 Task: Search one way flight ticket for 2 adults, 2 infants in seat and 1 infant on lap in first from Binghamton: Greater Binghamton Airport (edwin A. Link Field) to Indianapolis: Indianapolis International Airport on 8-5-2023. Choice of flights is Emirates. Number of bags: 3 checked bags. Price is upto 30000. Outbound departure time preference is 13:45.
Action: Mouse moved to (303, 278)
Screenshot: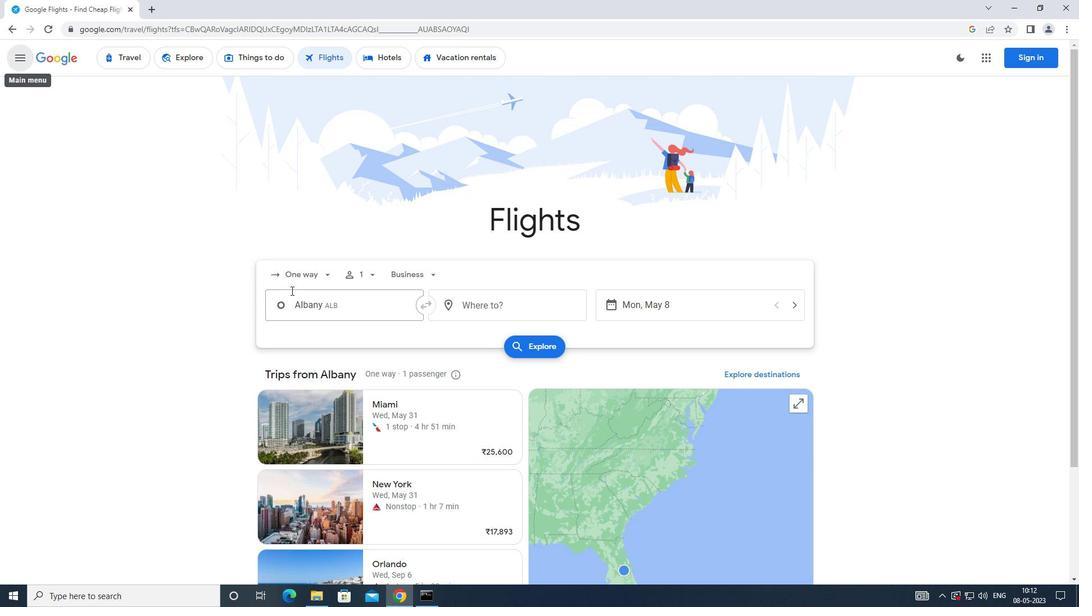 
Action: Mouse pressed left at (303, 278)
Screenshot: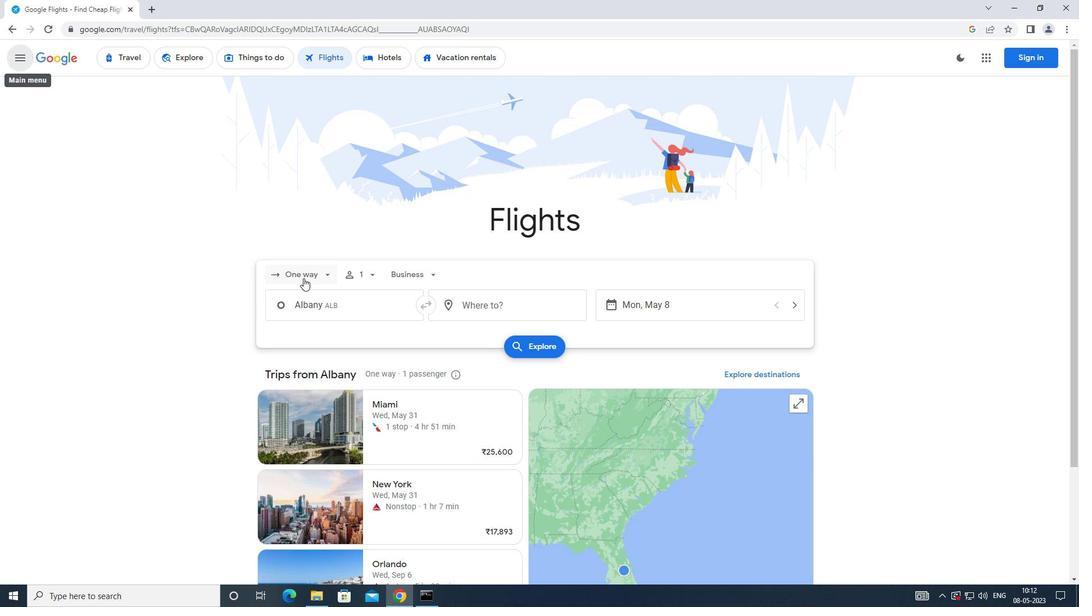 
Action: Mouse moved to (304, 331)
Screenshot: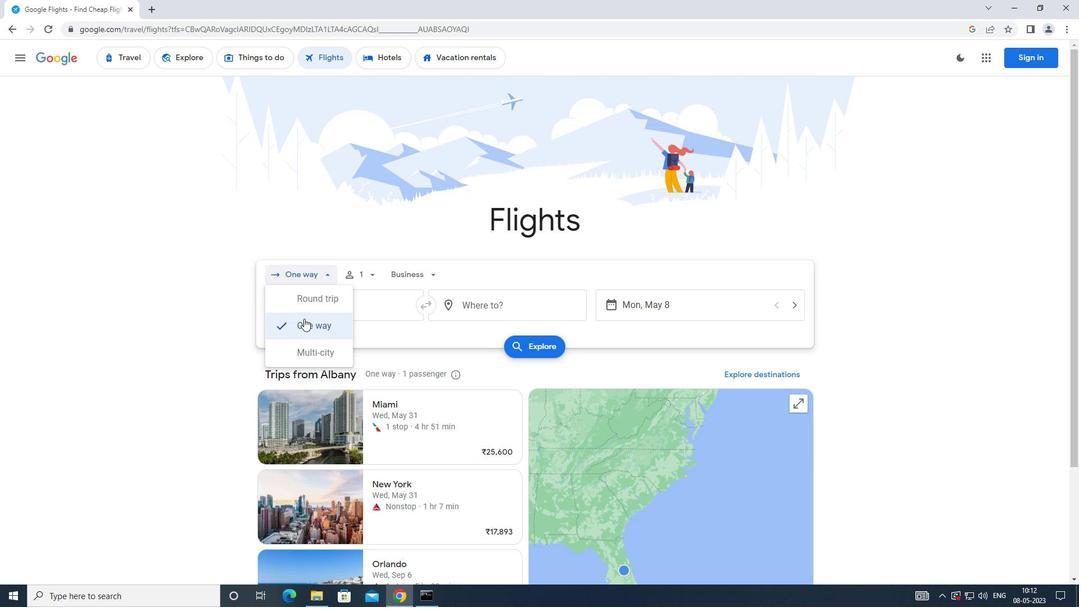 
Action: Mouse pressed left at (304, 331)
Screenshot: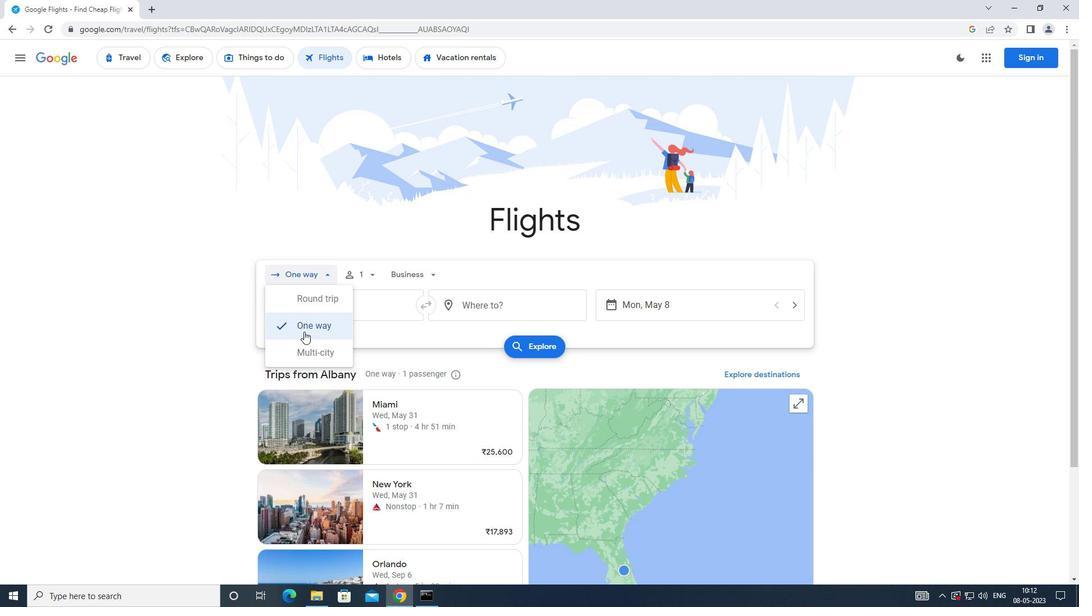 
Action: Mouse moved to (376, 269)
Screenshot: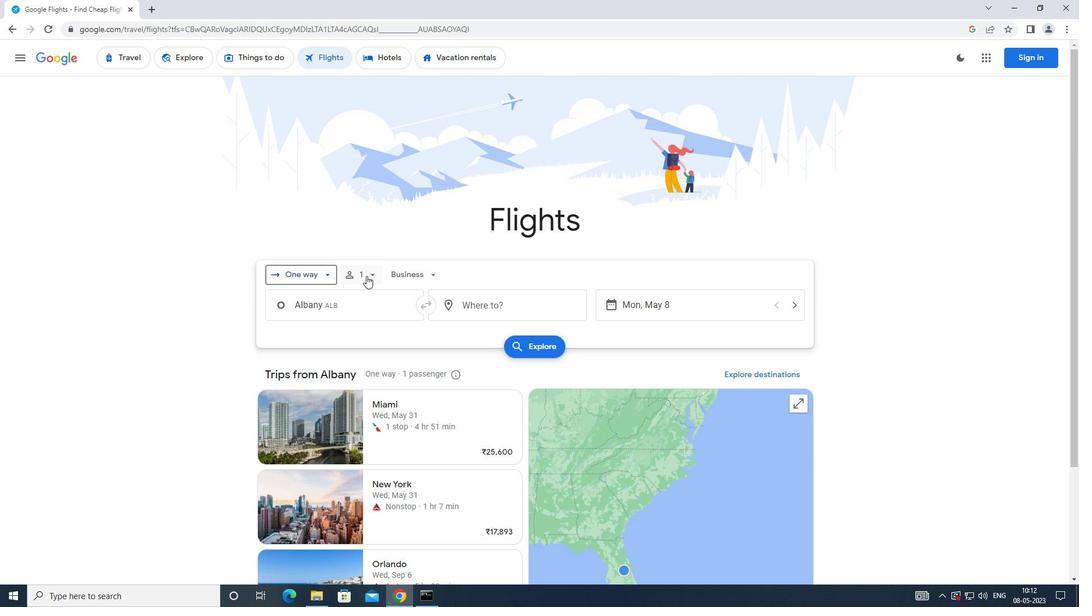 
Action: Mouse pressed left at (376, 269)
Screenshot: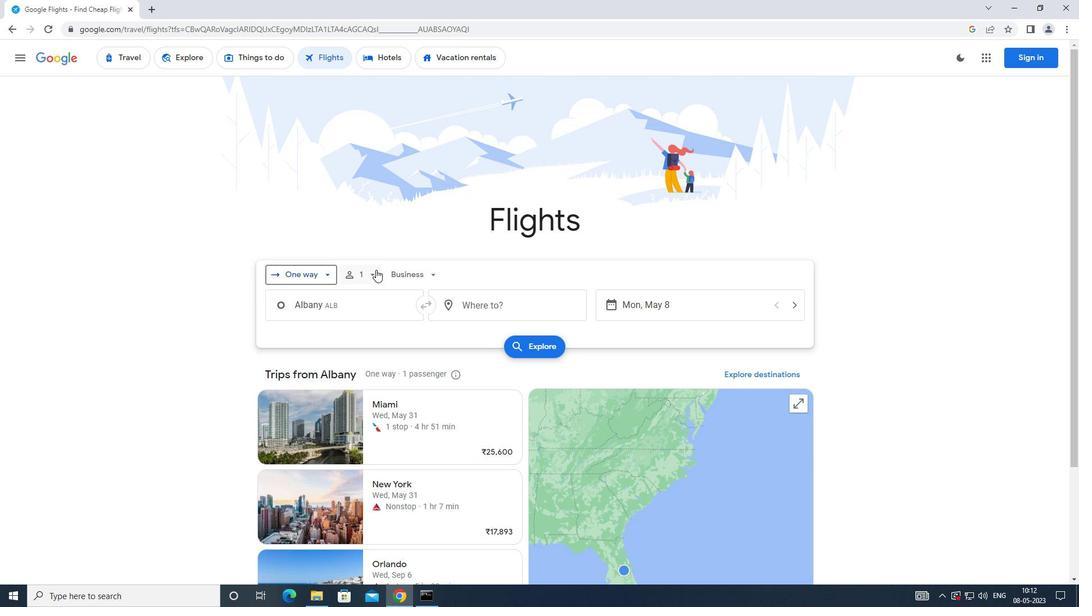 
Action: Mouse moved to (452, 307)
Screenshot: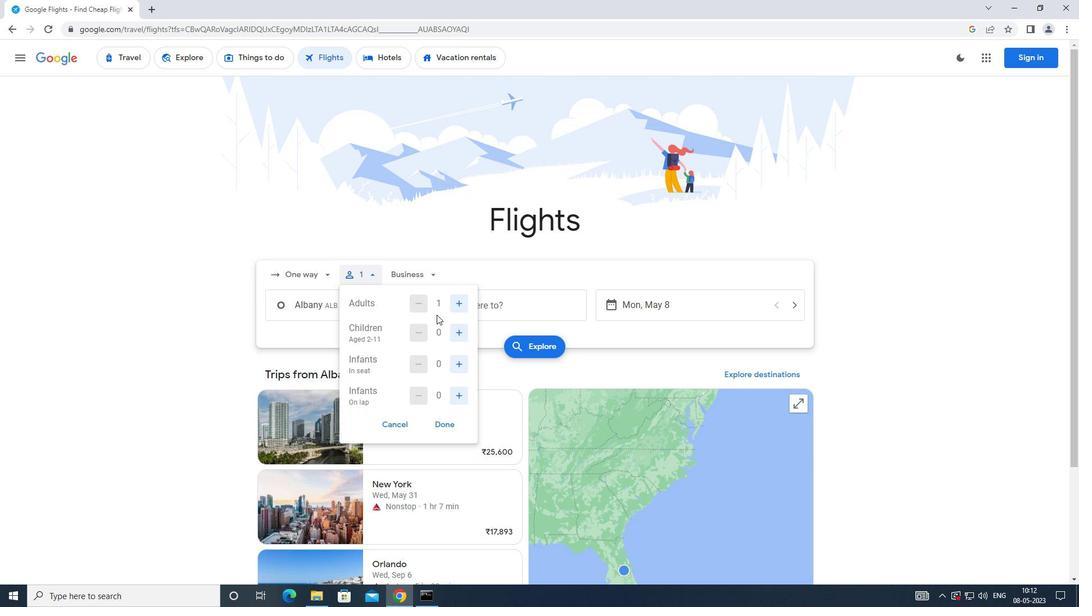 
Action: Mouse pressed left at (452, 307)
Screenshot: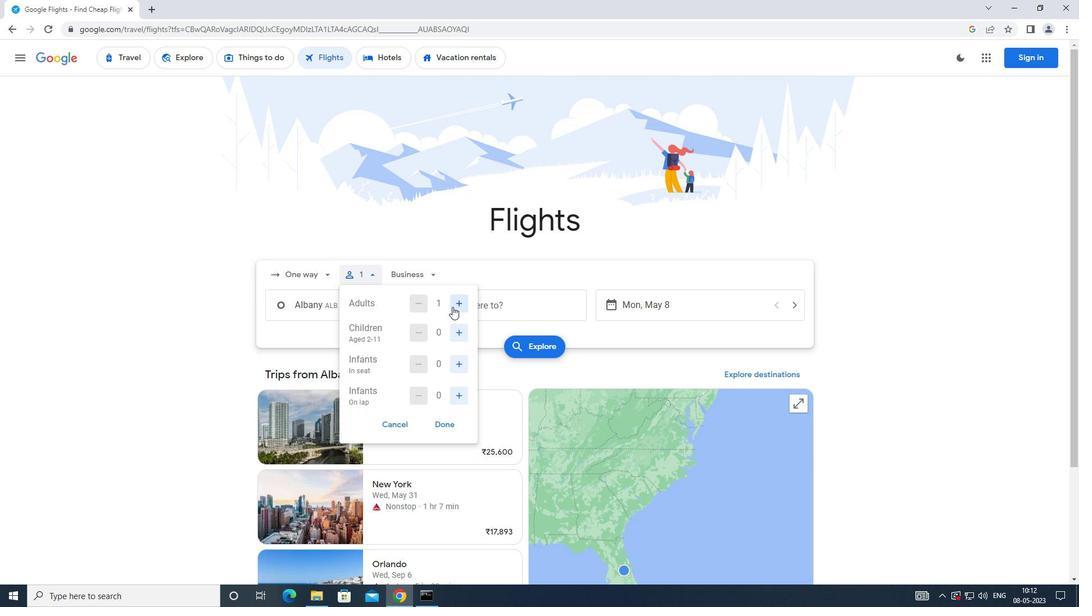 
Action: Mouse moved to (457, 327)
Screenshot: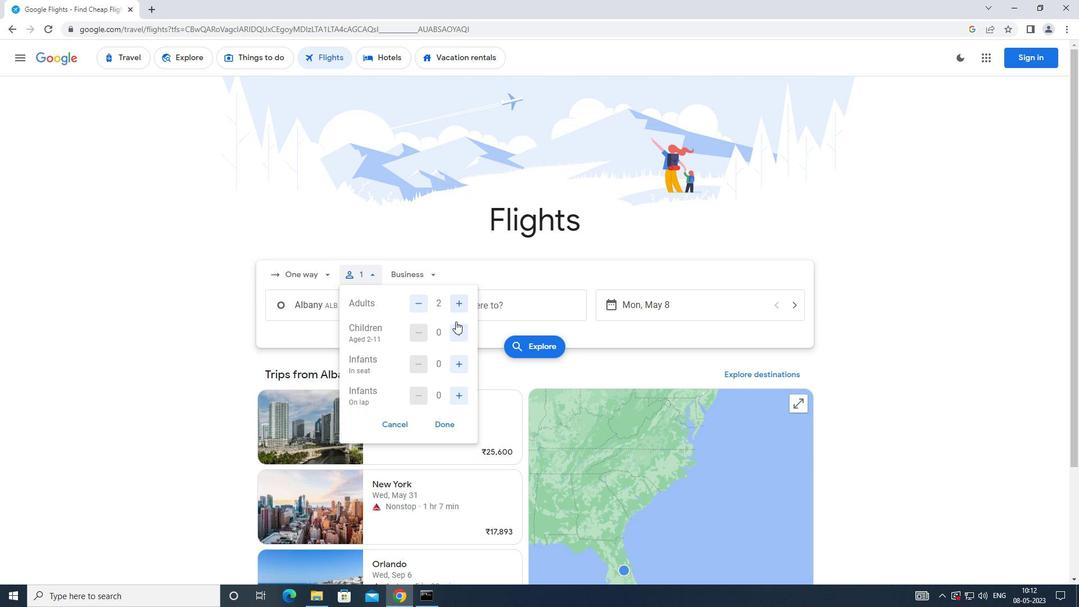 
Action: Mouse pressed left at (457, 327)
Screenshot: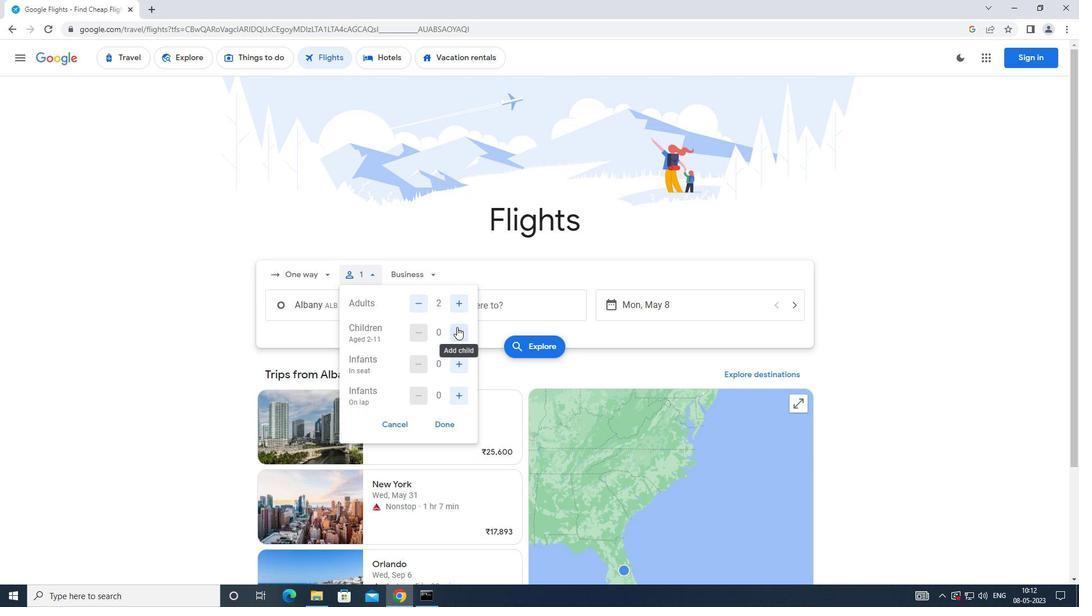 
Action: Mouse moved to (413, 336)
Screenshot: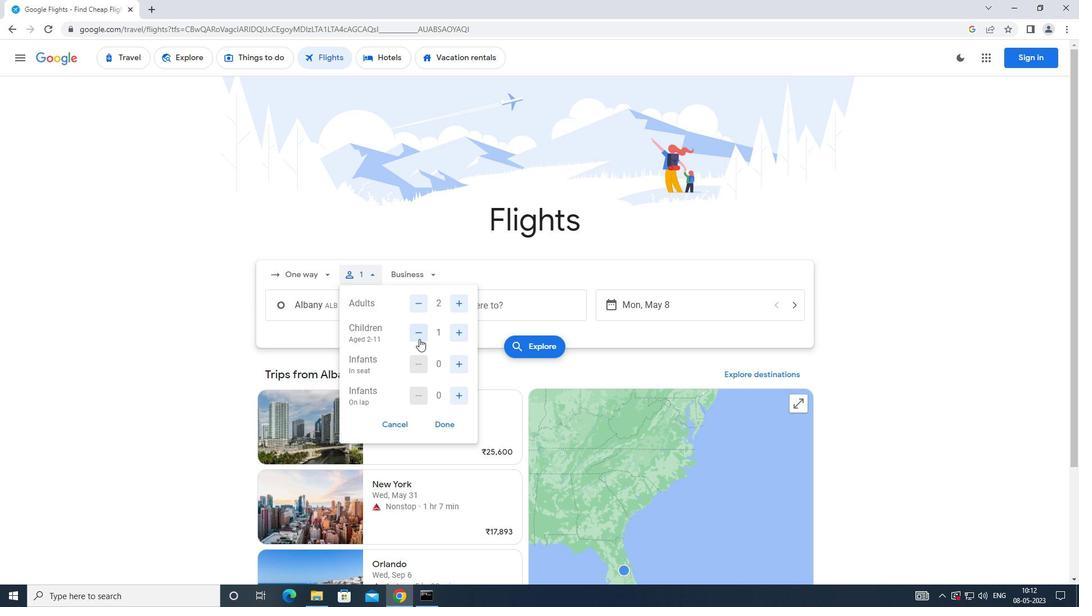 
Action: Mouse pressed left at (413, 336)
Screenshot: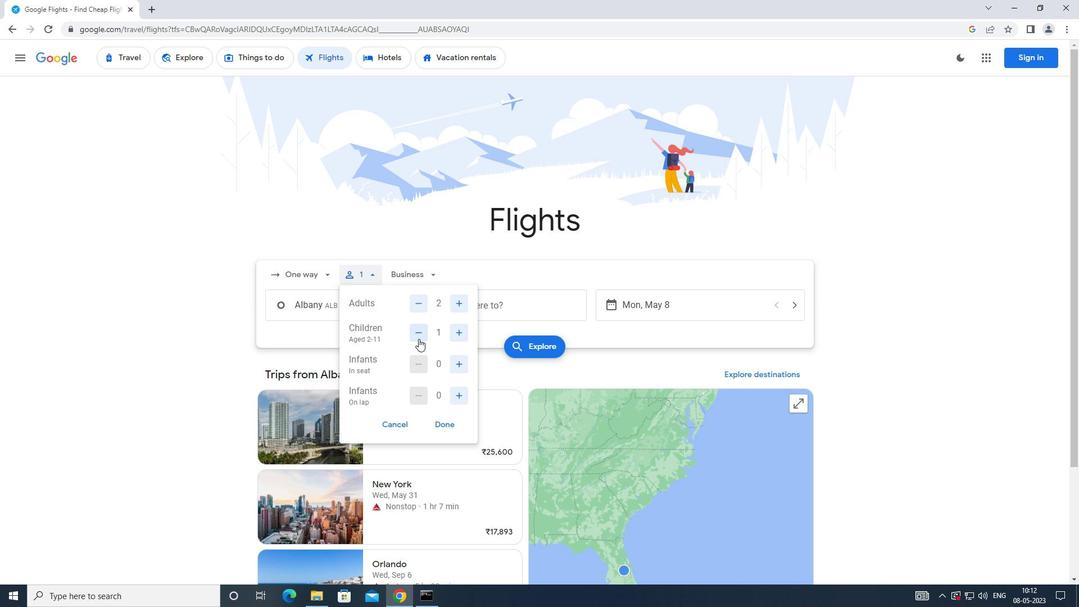 
Action: Mouse moved to (453, 363)
Screenshot: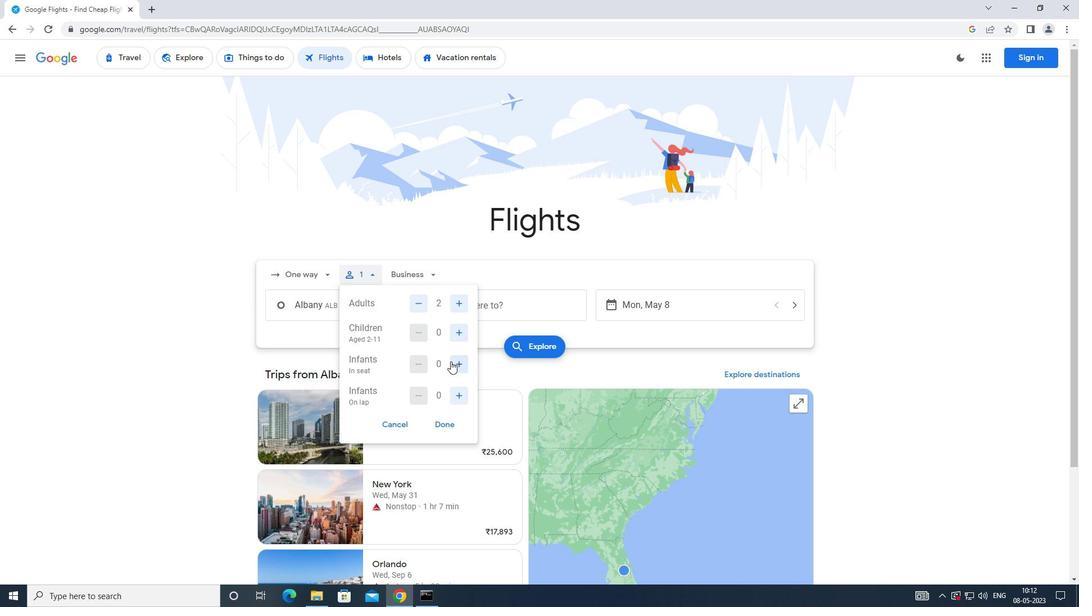 
Action: Mouse pressed left at (453, 363)
Screenshot: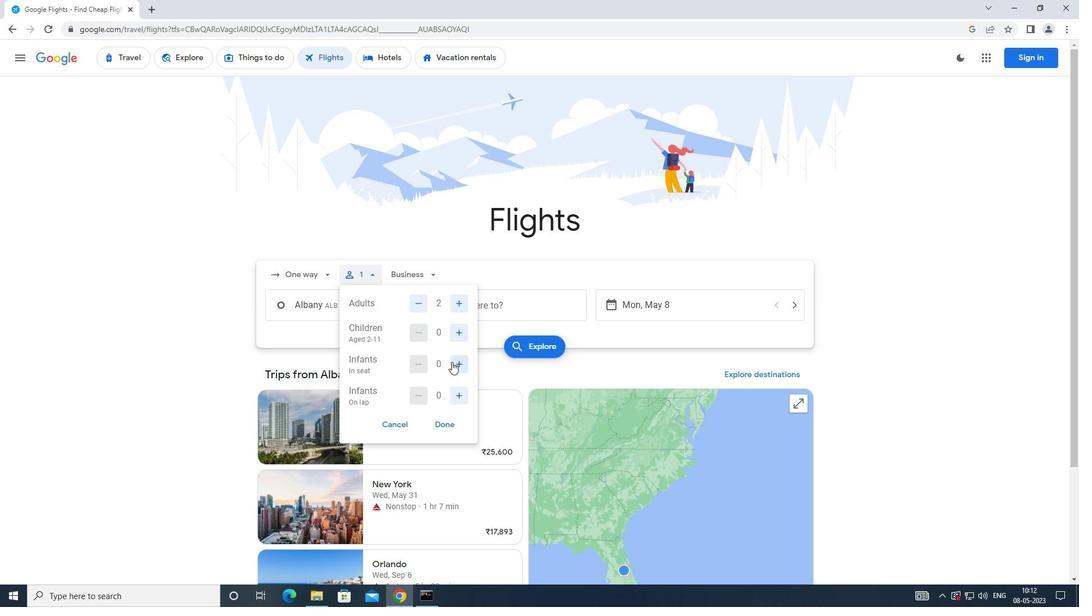 
Action: Mouse pressed left at (453, 363)
Screenshot: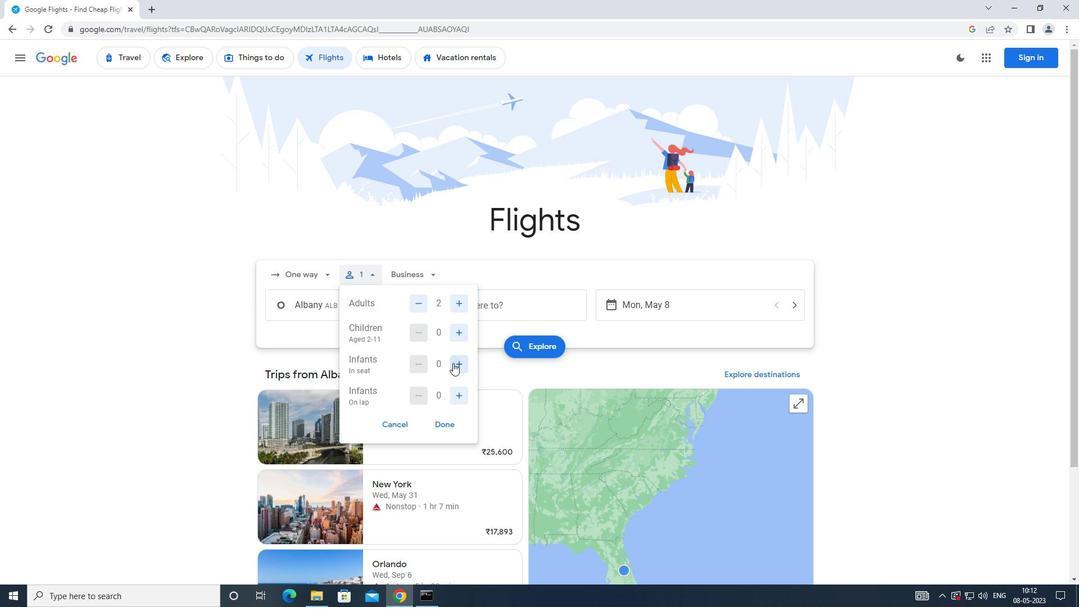 
Action: Mouse moved to (465, 396)
Screenshot: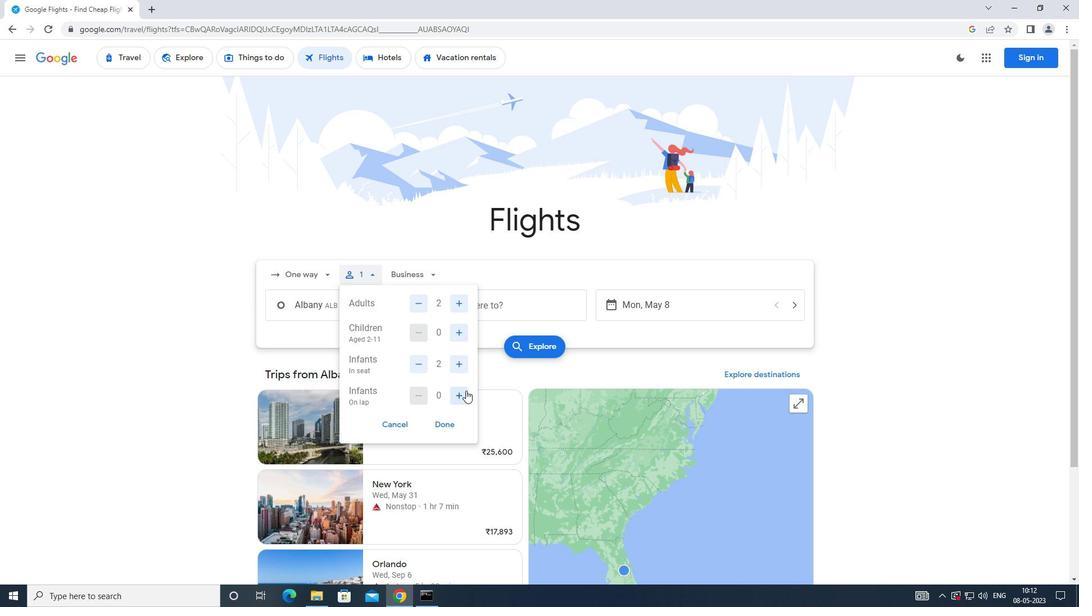 
Action: Mouse pressed left at (465, 396)
Screenshot: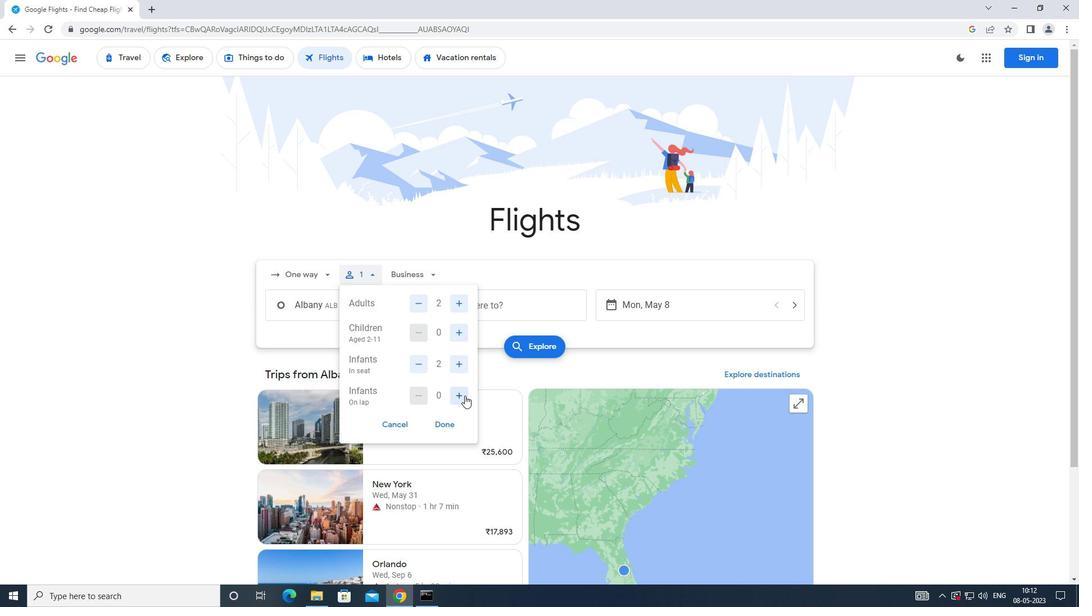 
Action: Mouse moved to (451, 427)
Screenshot: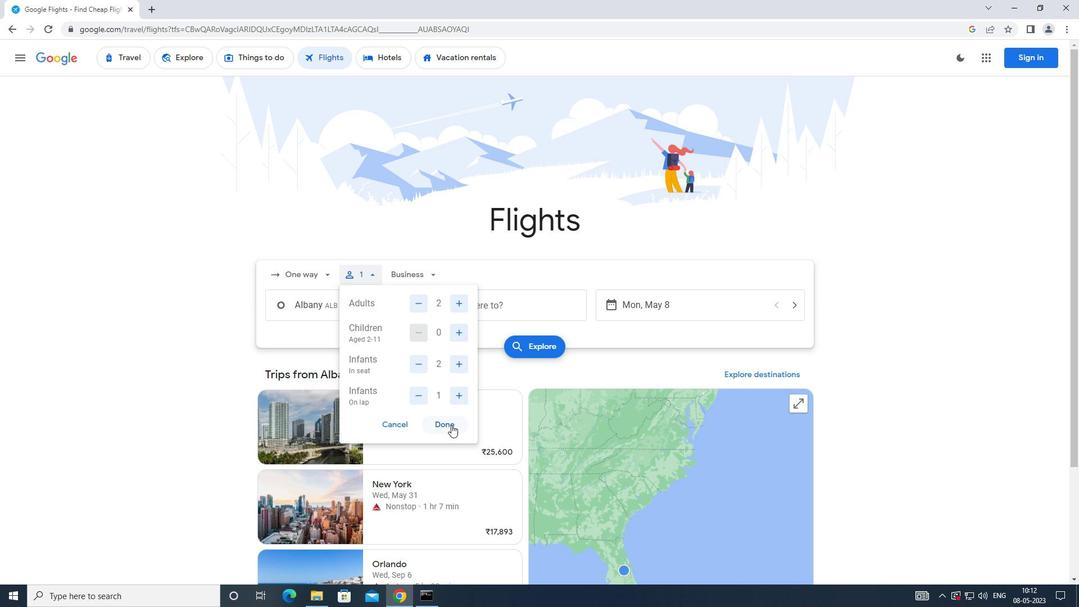
Action: Mouse pressed left at (451, 427)
Screenshot: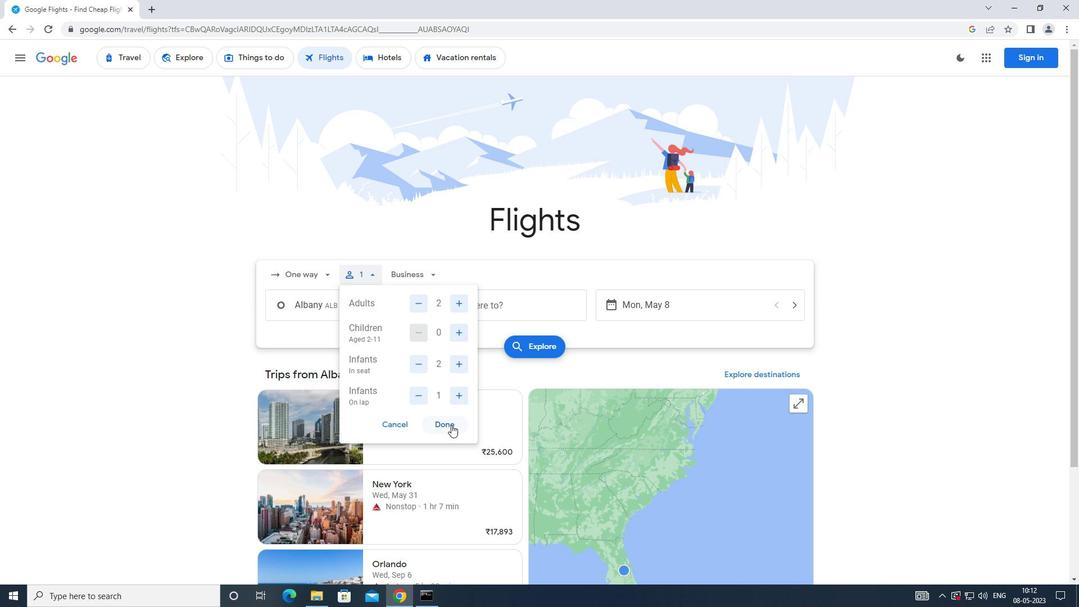 
Action: Mouse moved to (400, 280)
Screenshot: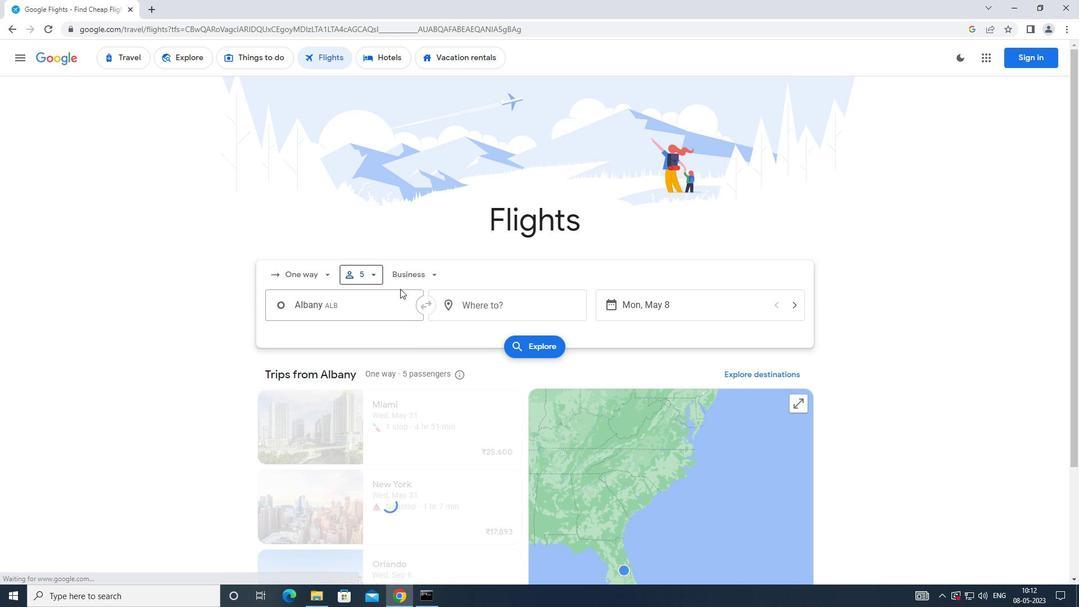 
Action: Mouse pressed left at (400, 280)
Screenshot: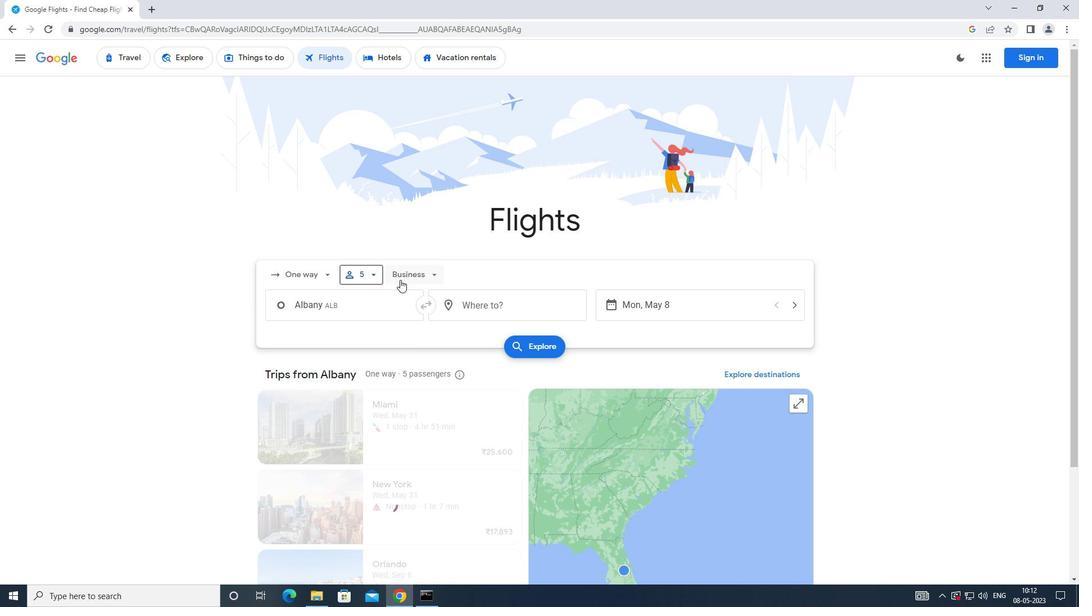 
Action: Mouse moved to (447, 384)
Screenshot: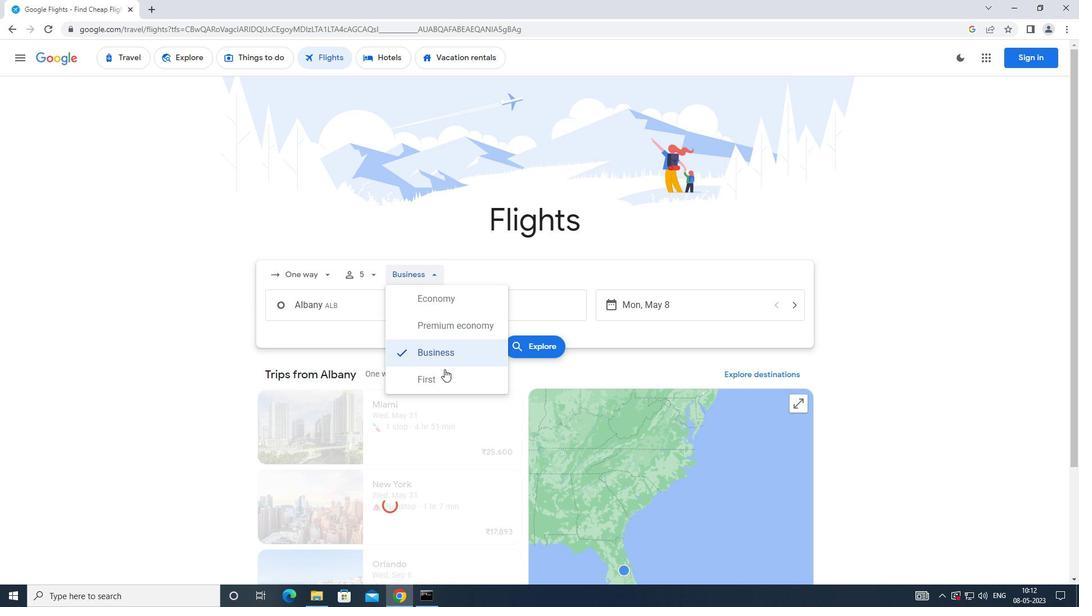 
Action: Mouse pressed left at (447, 384)
Screenshot: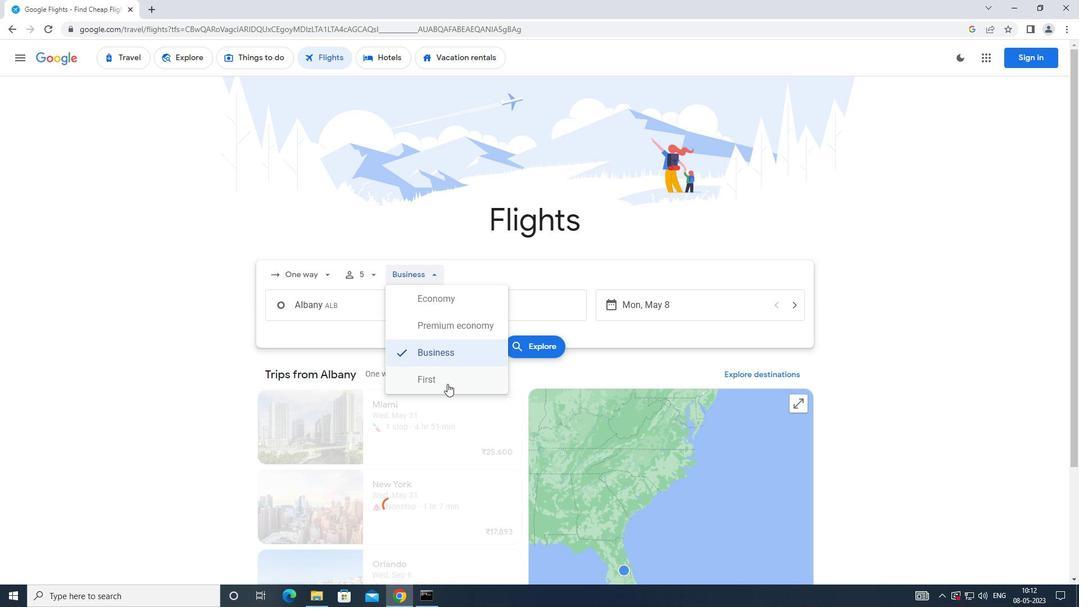 
Action: Mouse moved to (353, 306)
Screenshot: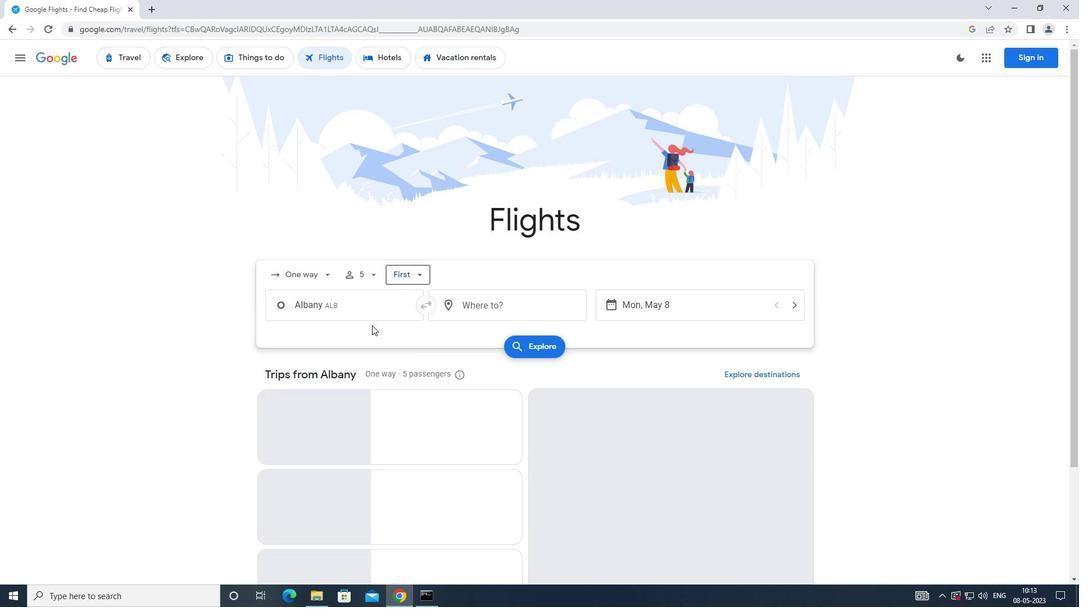 
Action: Mouse pressed left at (353, 306)
Screenshot: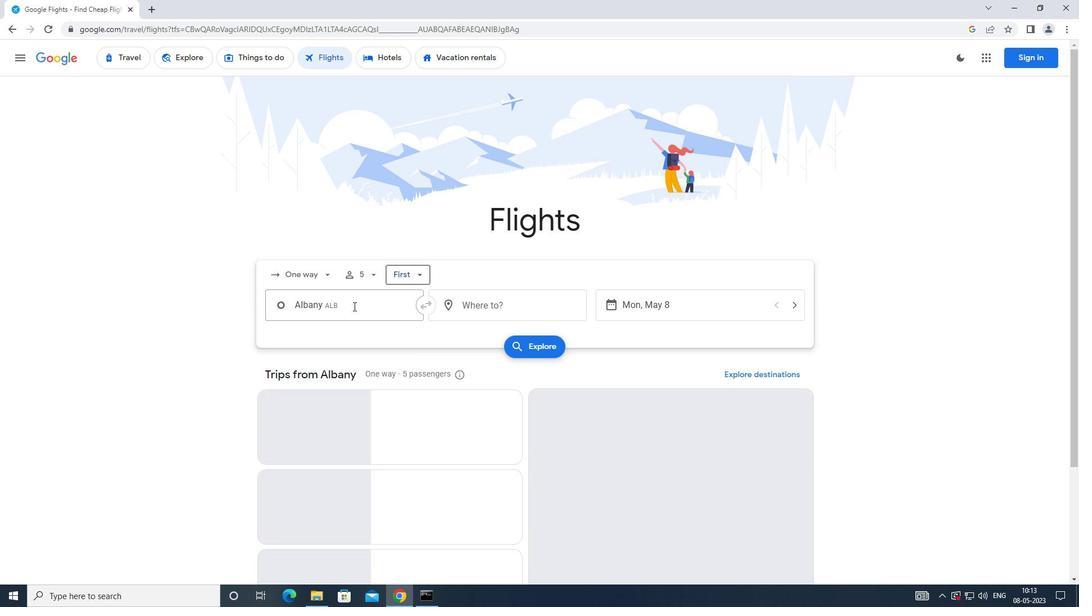 
Action: Key pressed <Key.caps_lock>g<Key.caps_lock>rear<Key.backspace>ter<Key.space>
Screenshot: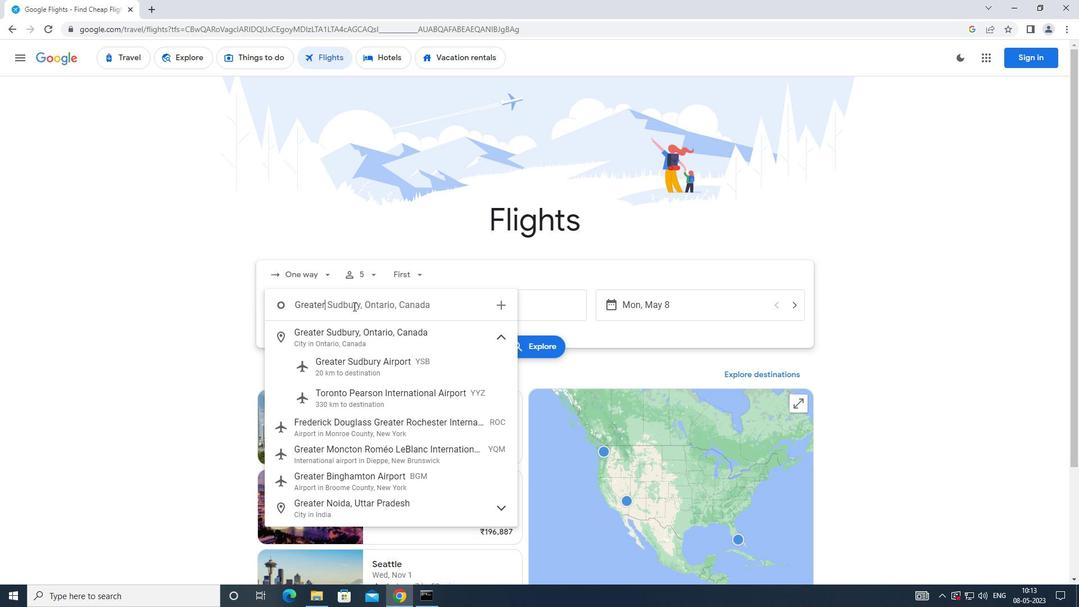 
Action: Mouse moved to (378, 494)
Screenshot: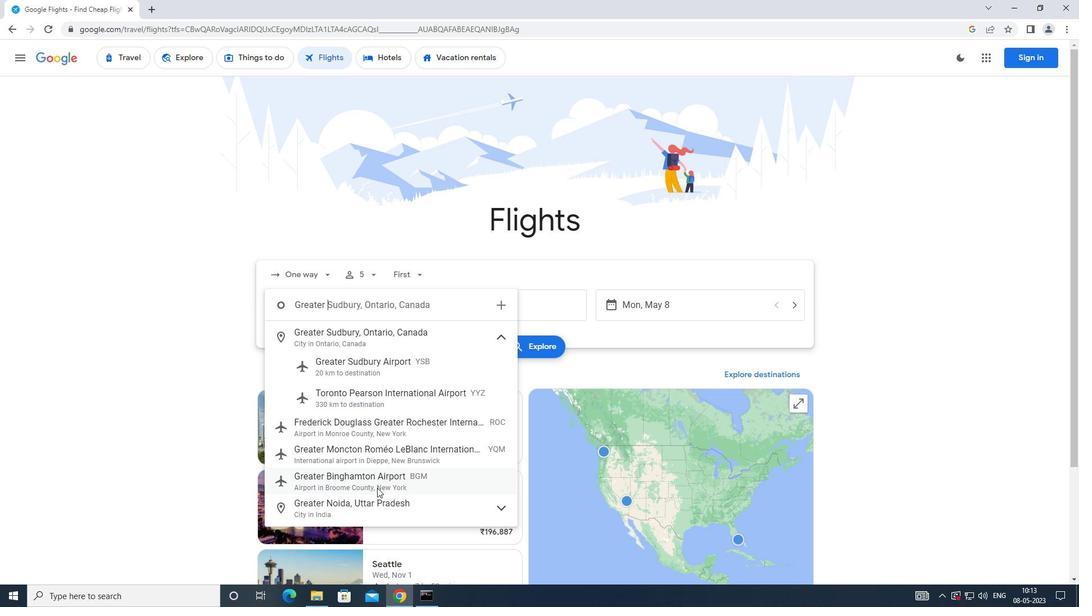 
Action: Mouse pressed left at (378, 494)
Screenshot: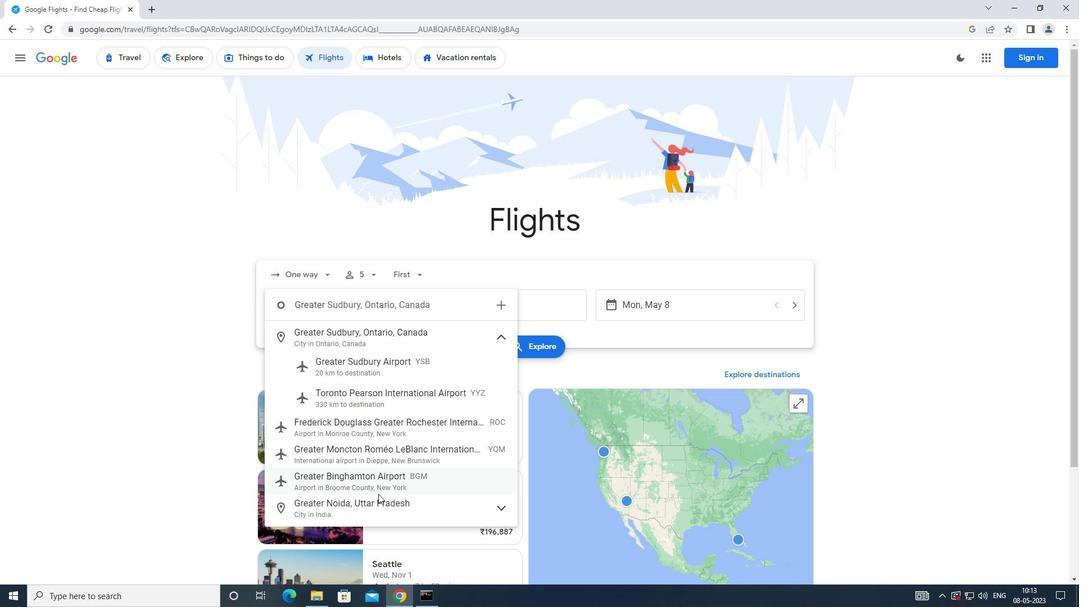 
Action: Mouse moved to (541, 301)
Screenshot: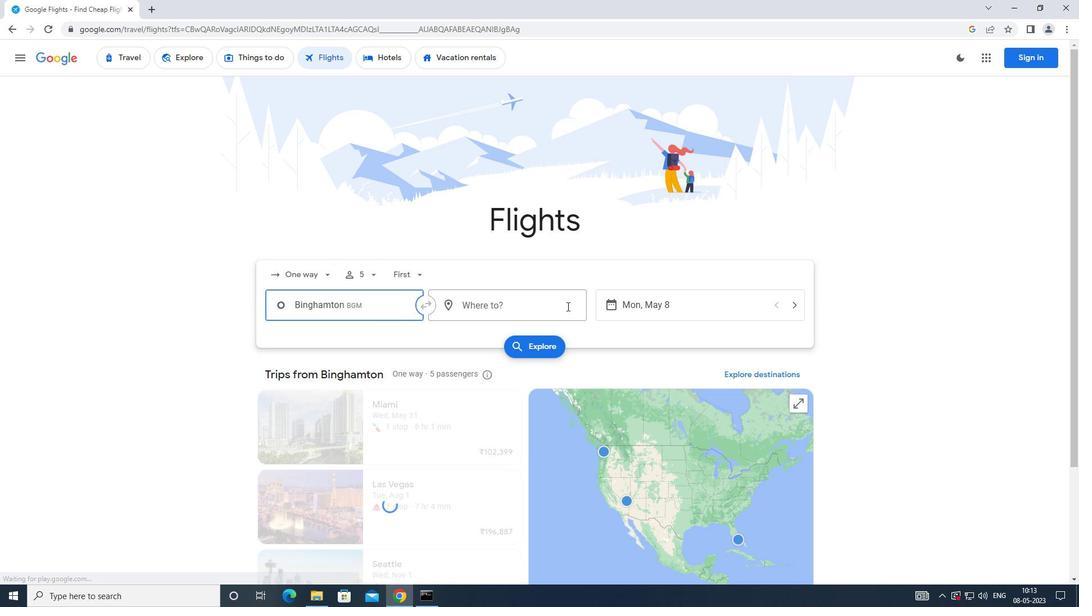 
Action: Mouse pressed left at (541, 301)
Screenshot: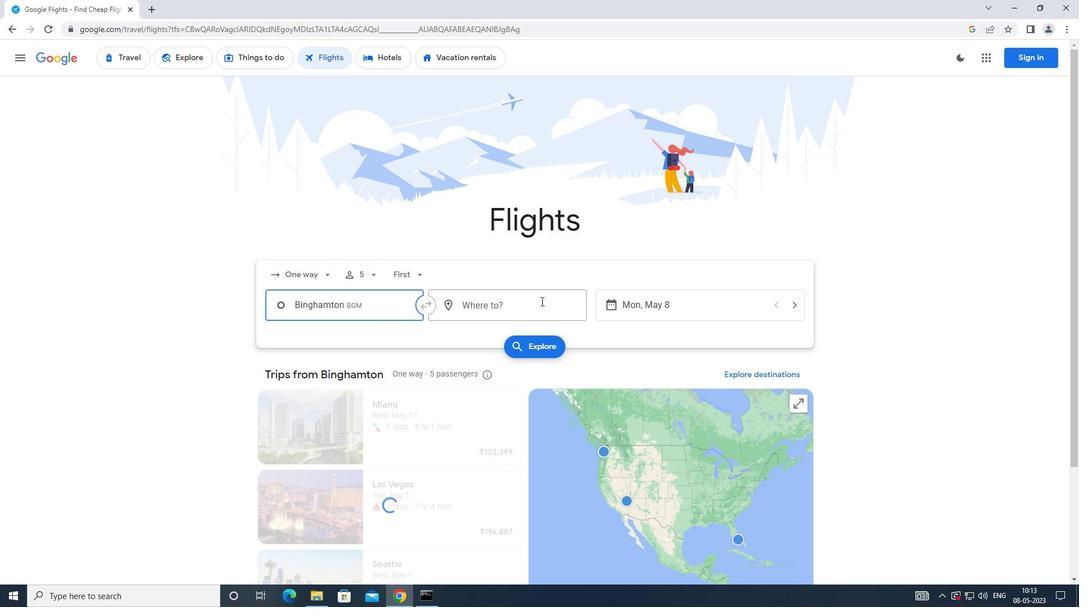 
Action: Mouse moved to (538, 302)
Screenshot: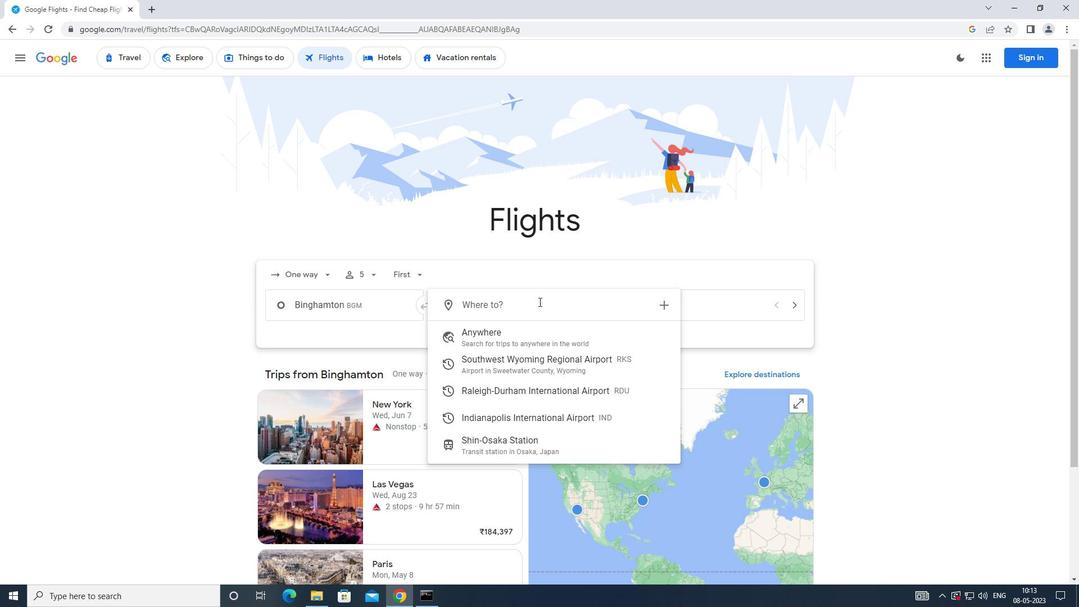 
Action: Key pressed <Key.caps_lock>i<Key.caps_lock>ndianapolis
Screenshot: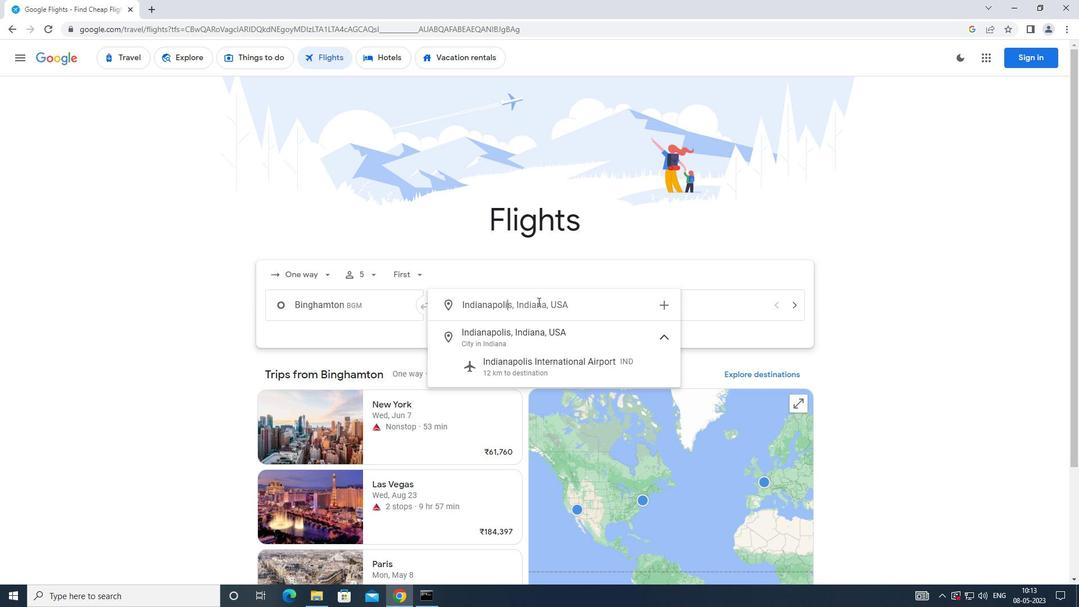 
Action: Mouse moved to (531, 363)
Screenshot: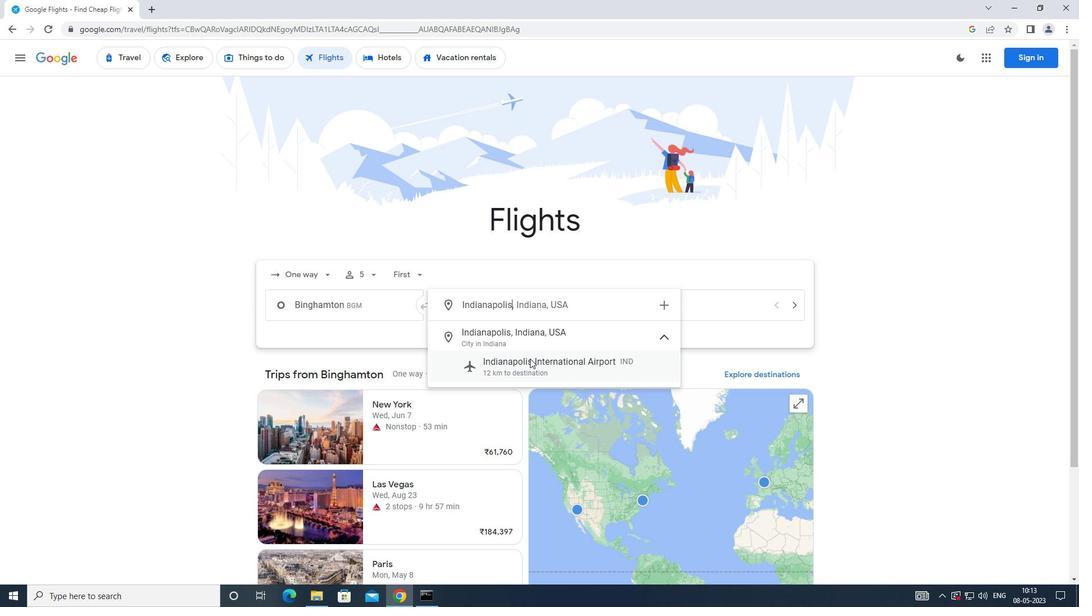 
Action: Mouse pressed left at (531, 363)
Screenshot: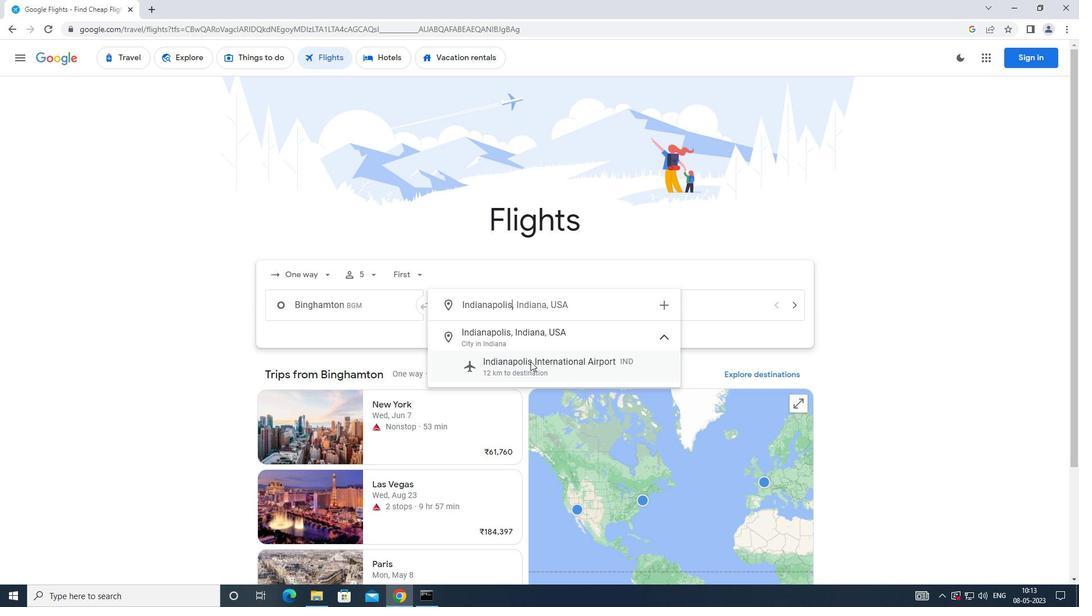
Action: Mouse moved to (633, 306)
Screenshot: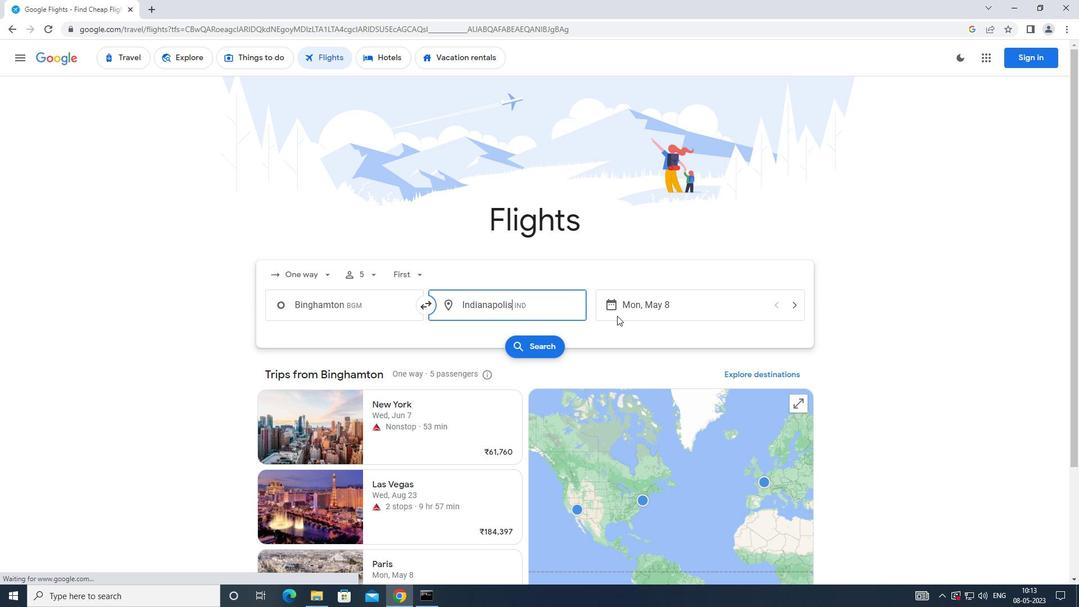 
Action: Mouse pressed left at (633, 306)
Screenshot: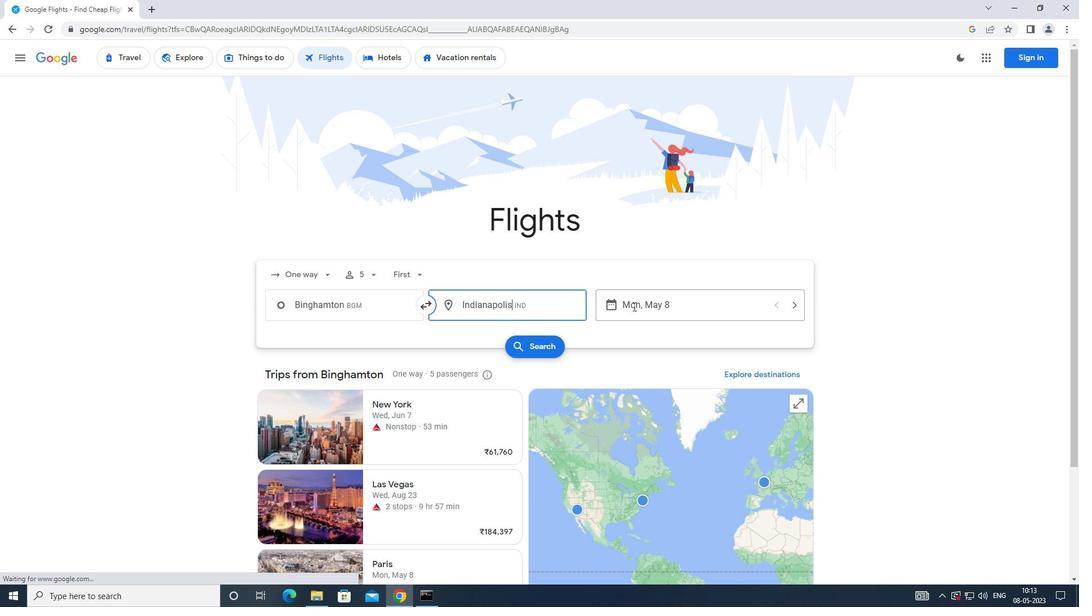 
Action: Mouse moved to (435, 402)
Screenshot: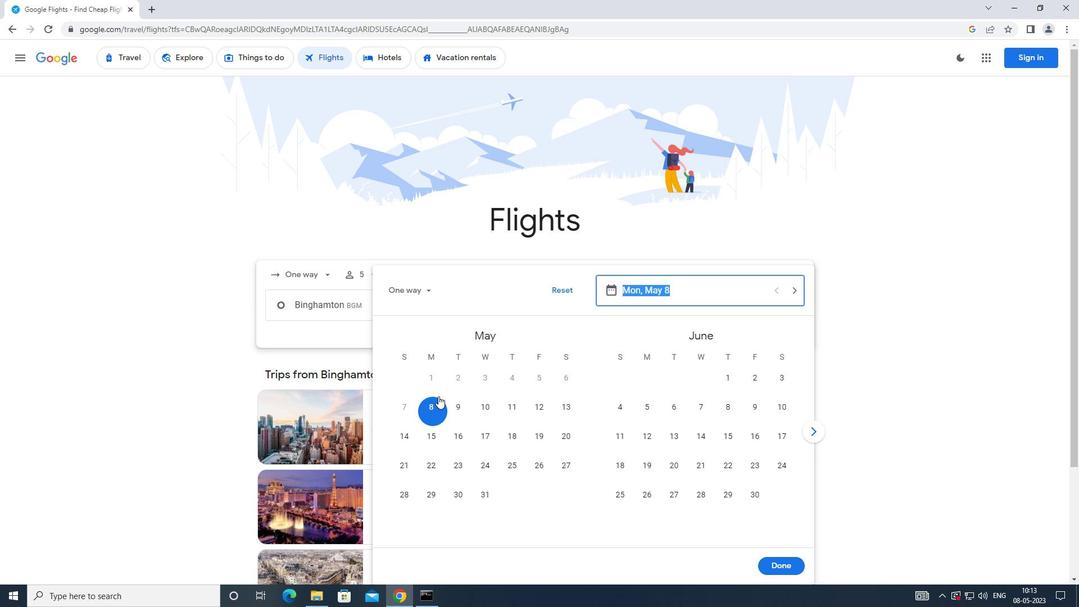 
Action: Mouse pressed left at (435, 402)
Screenshot: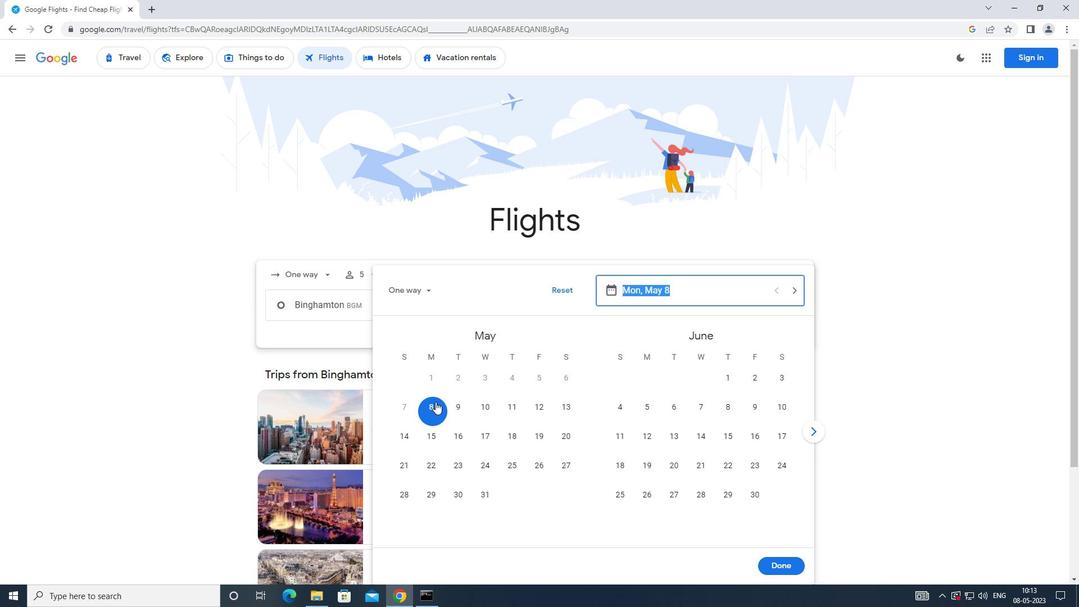 
Action: Mouse moved to (782, 566)
Screenshot: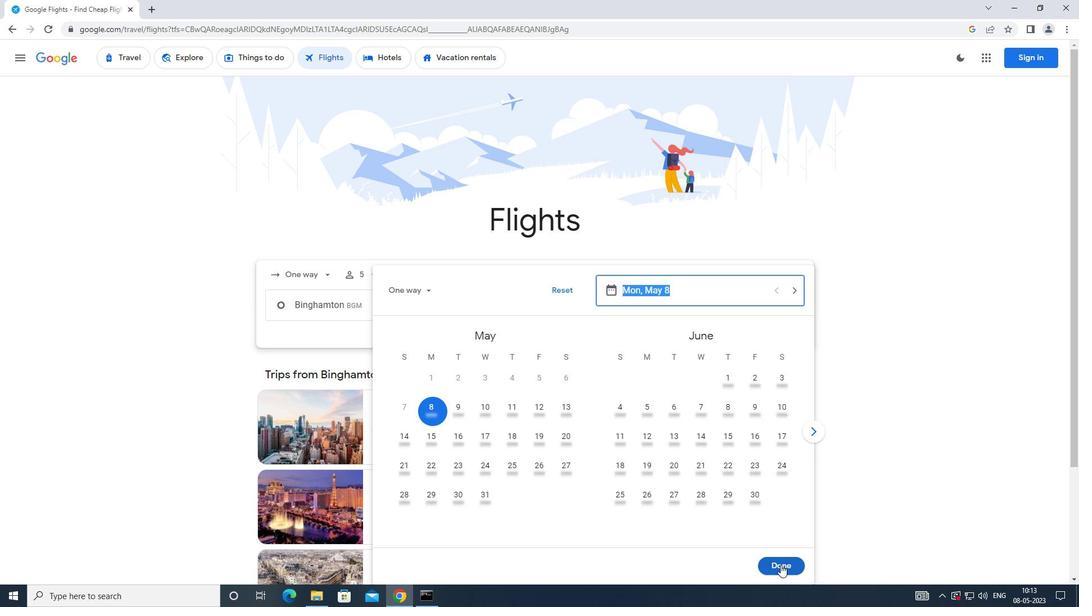 
Action: Mouse pressed left at (782, 566)
Screenshot: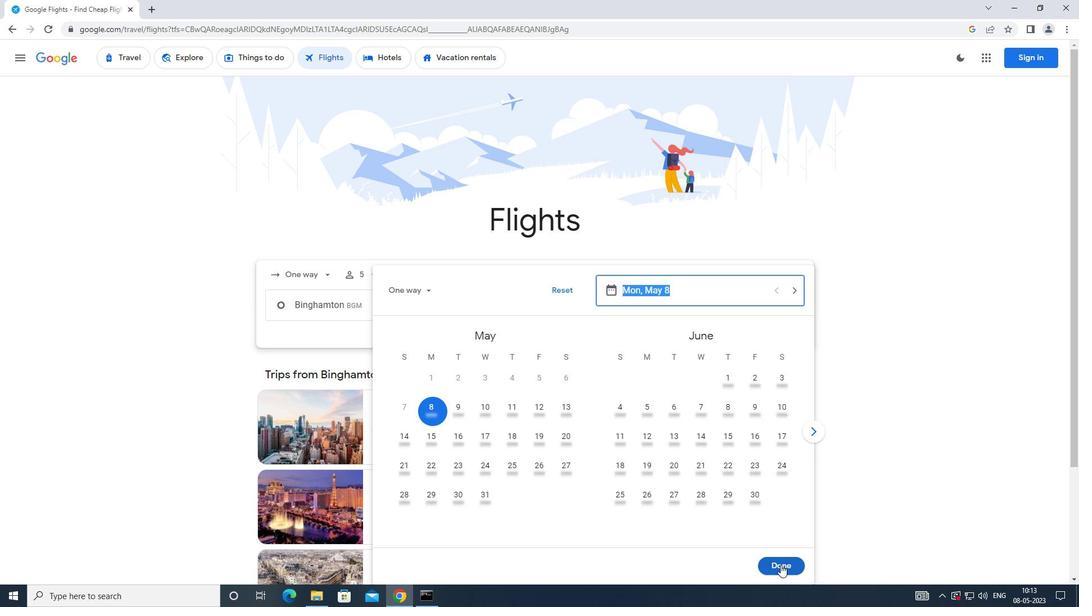 
Action: Mouse moved to (539, 357)
Screenshot: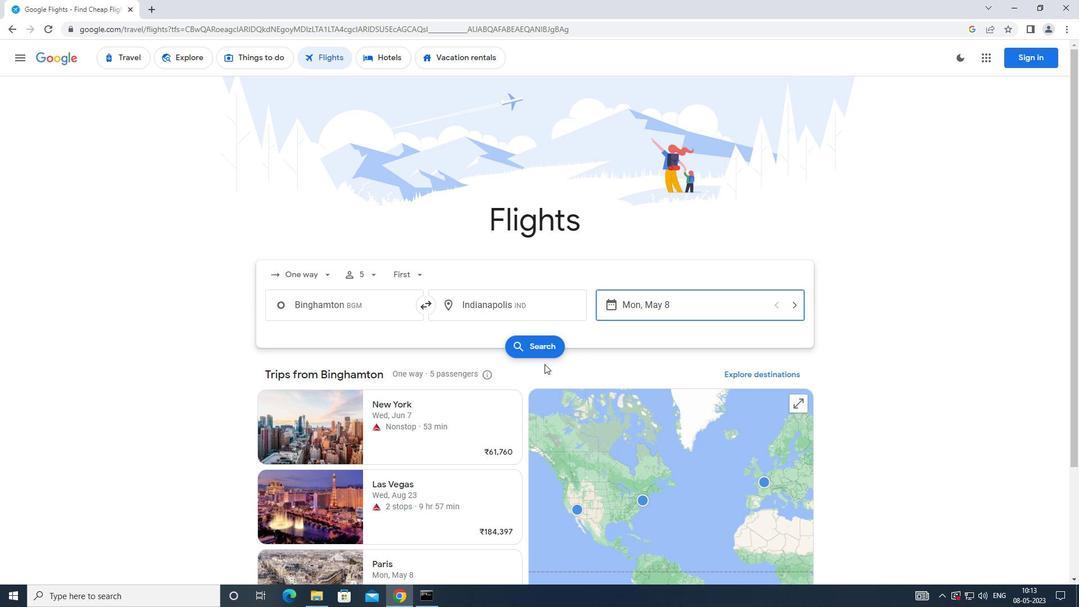 
Action: Mouse pressed left at (539, 357)
Screenshot: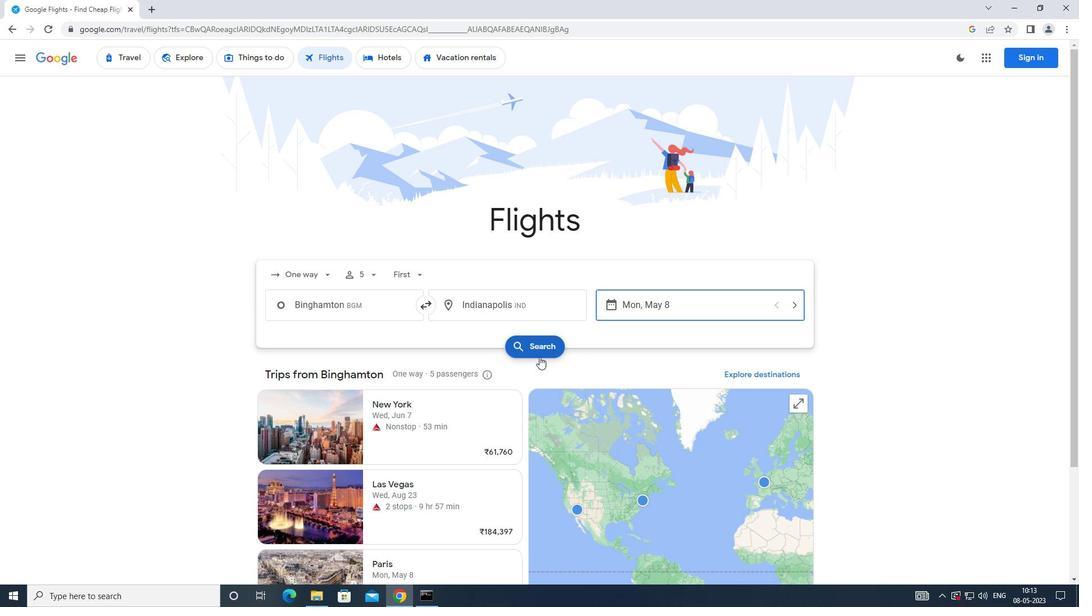 
Action: Mouse moved to (287, 158)
Screenshot: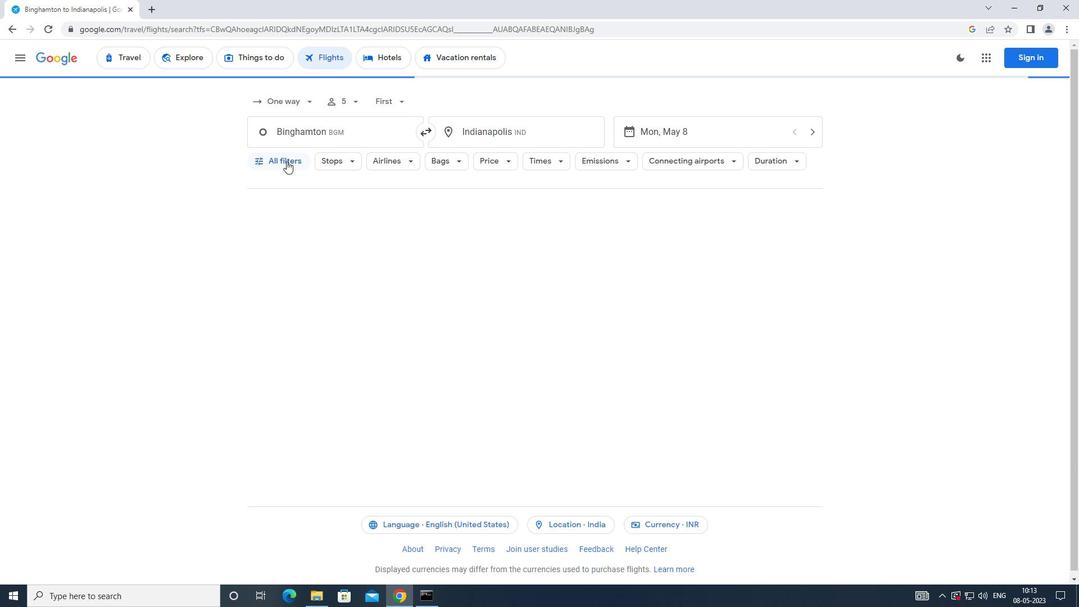 
Action: Mouse pressed left at (287, 158)
Screenshot: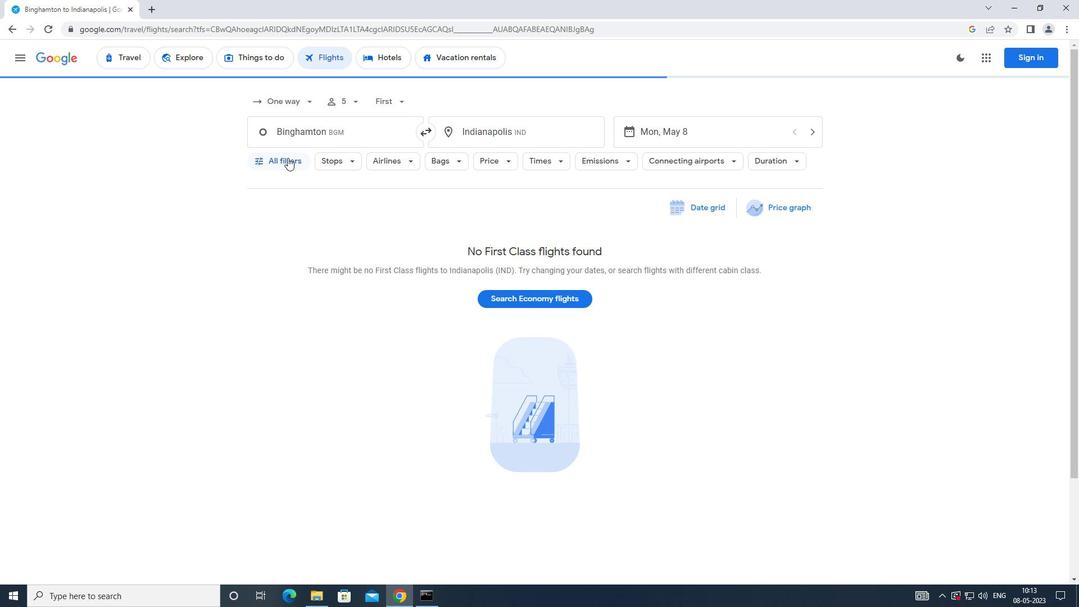 
Action: Mouse moved to (406, 403)
Screenshot: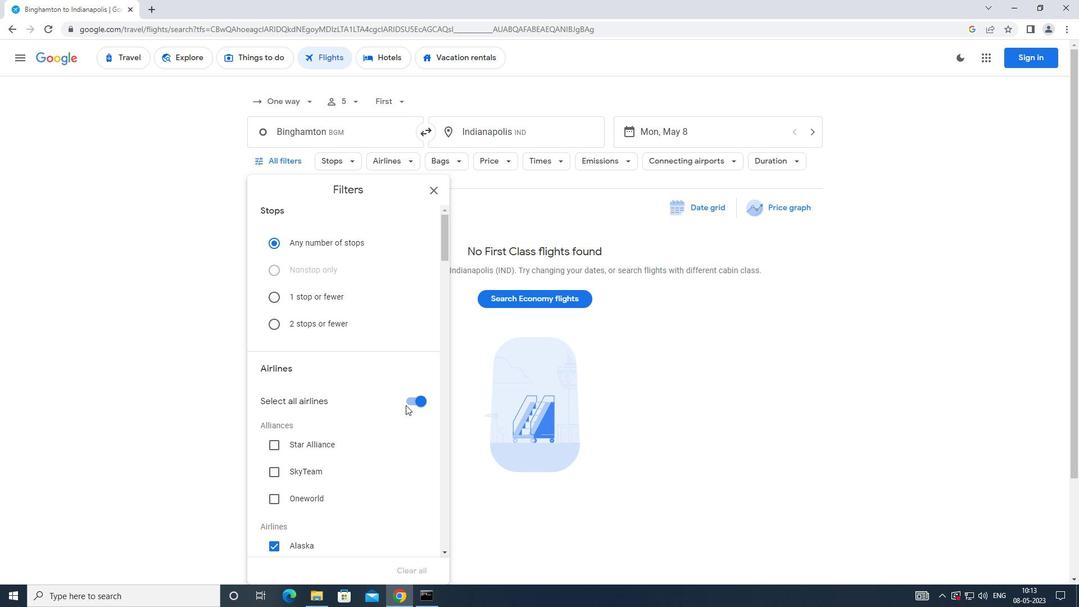 
Action: Mouse pressed left at (406, 403)
Screenshot: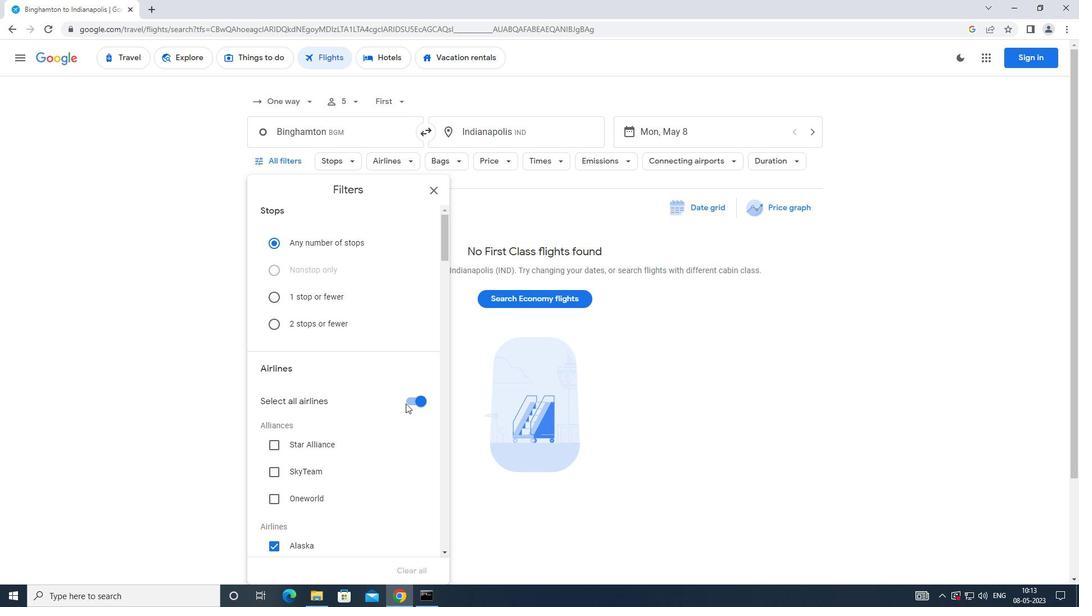 
Action: Mouse moved to (410, 403)
Screenshot: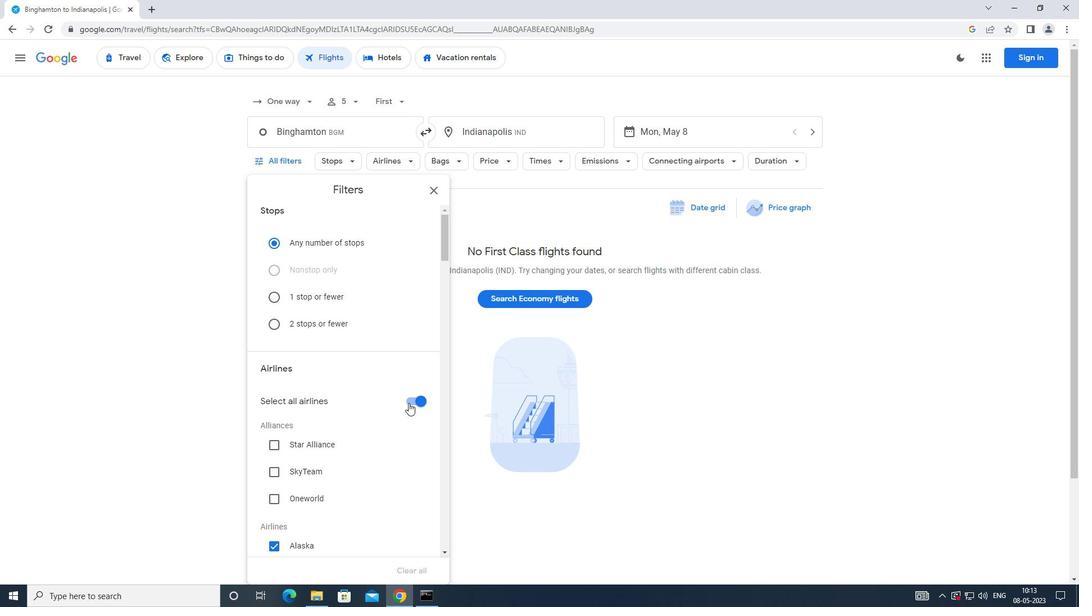 
Action: Mouse pressed left at (410, 403)
Screenshot: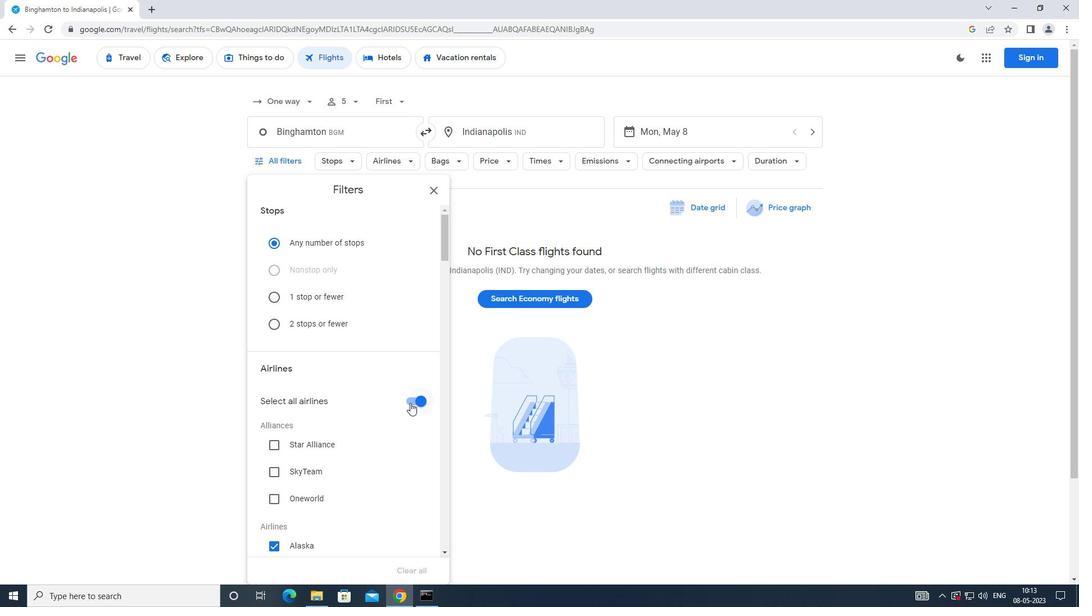 
Action: Mouse moved to (402, 404)
Screenshot: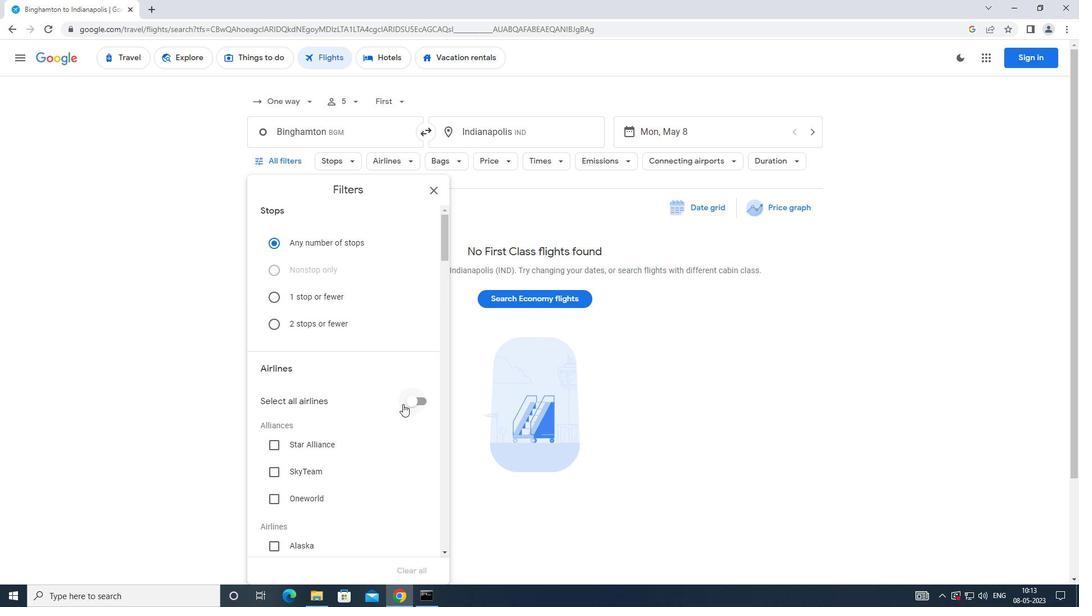 
Action: Mouse scrolled (402, 404) with delta (0, 0)
Screenshot: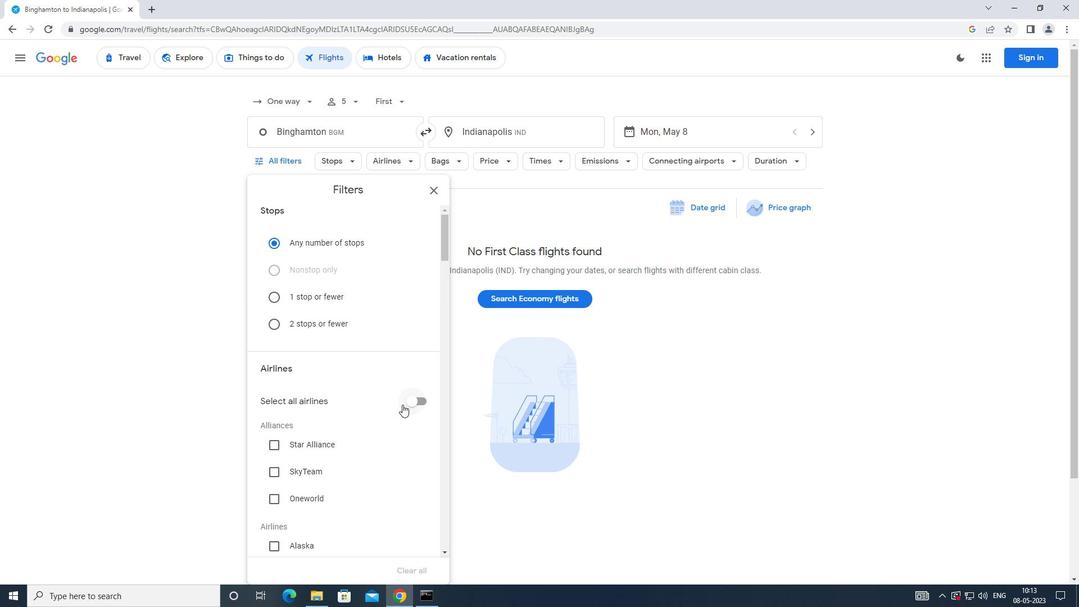 
Action: Mouse scrolled (402, 404) with delta (0, 0)
Screenshot: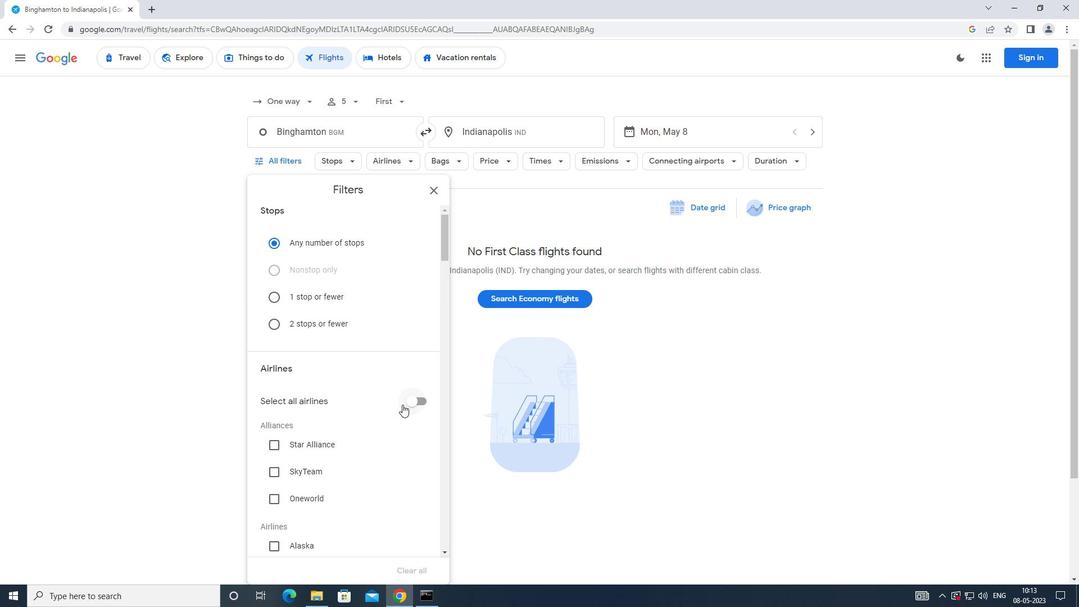 
Action: Mouse scrolled (402, 404) with delta (0, 0)
Screenshot: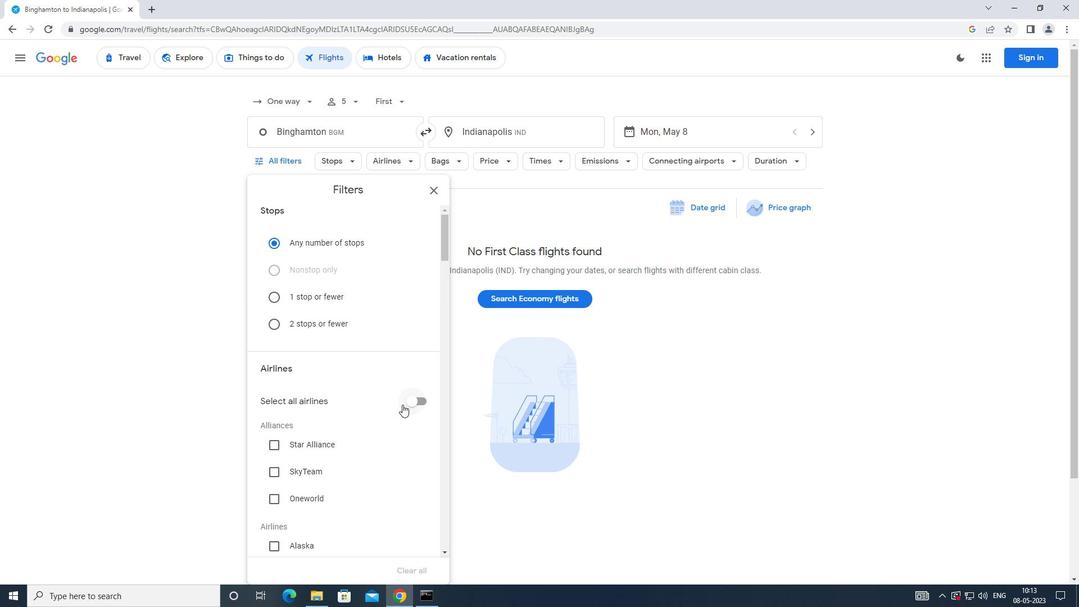 
Action: Mouse moved to (402, 404)
Screenshot: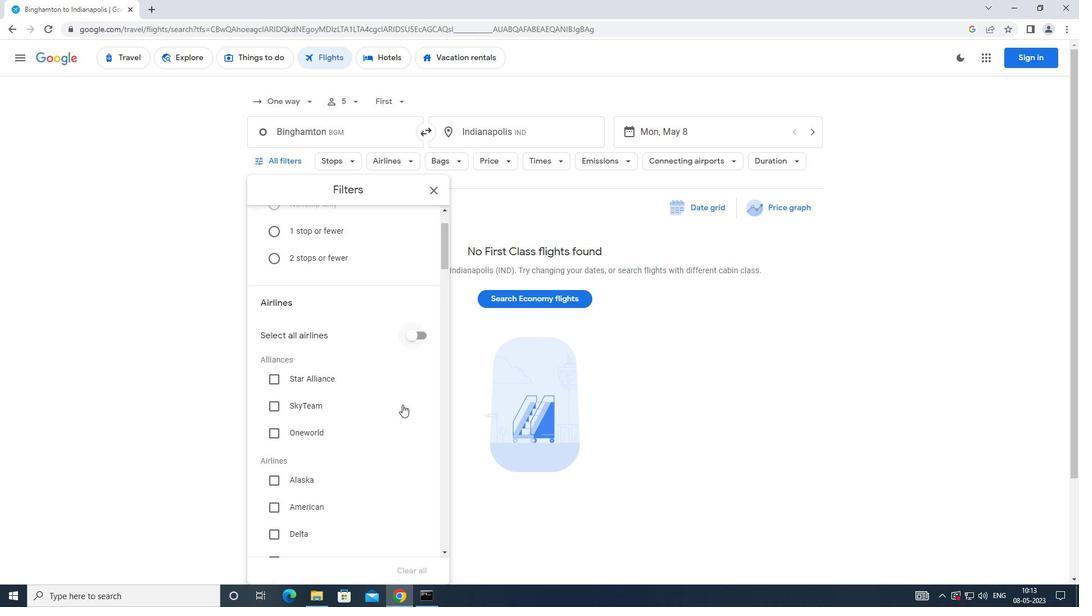 
Action: Mouse scrolled (402, 404) with delta (0, 0)
Screenshot: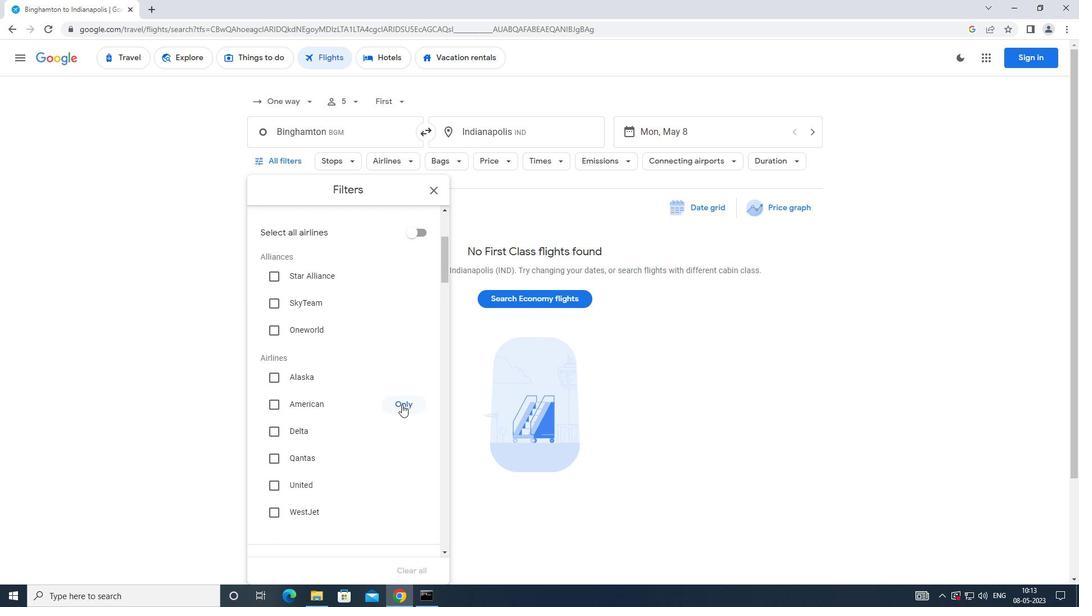 
Action: Mouse scrolled (402, 404) with delta (0, 0)
Screenshot: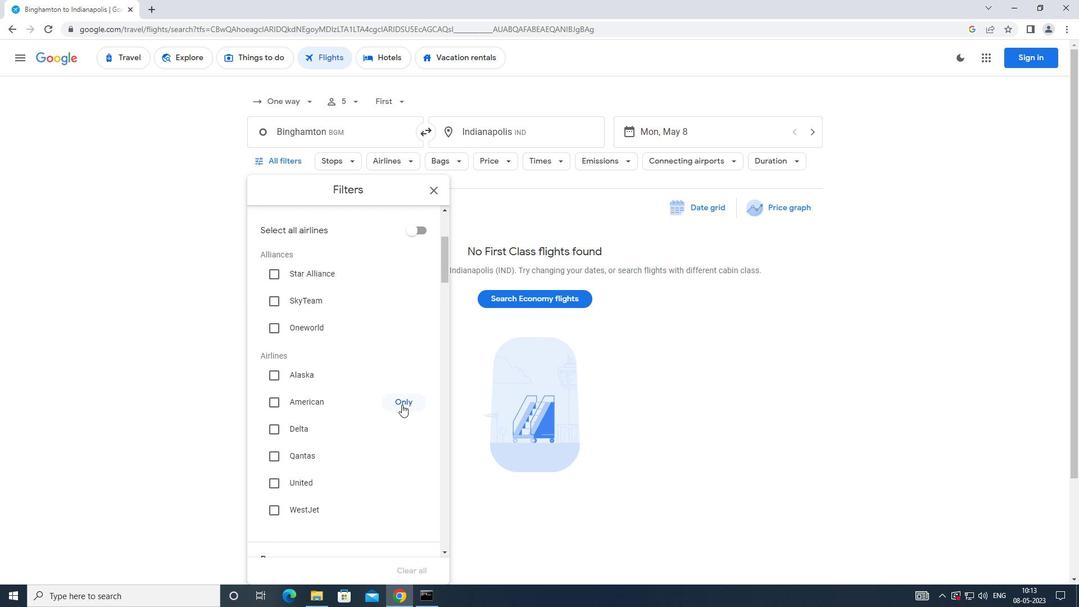 
Action: Mouse moved to (401, 404)
Screenshot: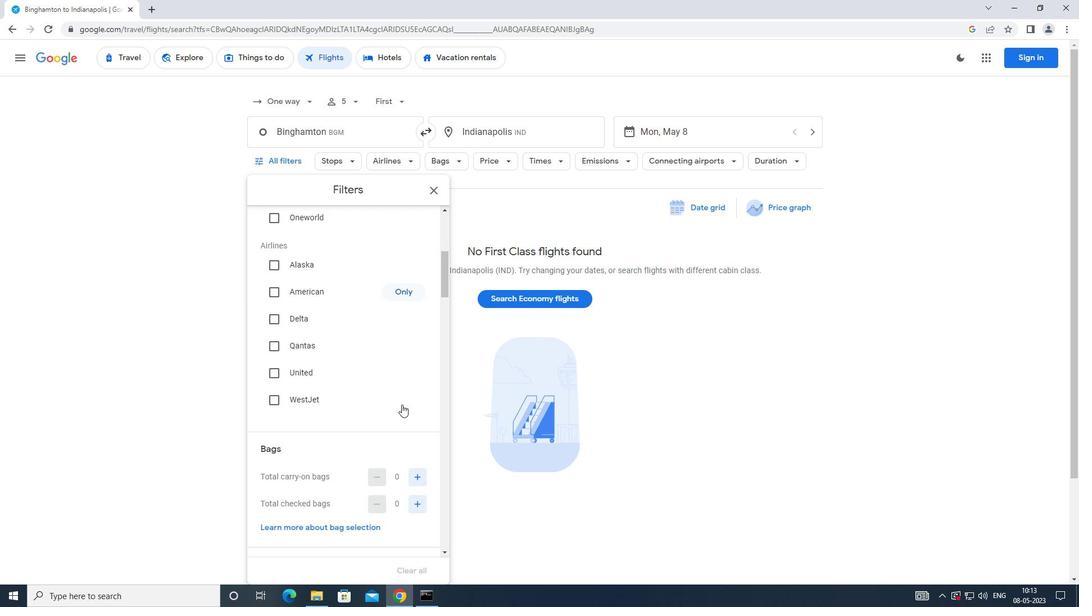 
Action: Mouse scrolled (401, 403) with delta (0, 0)
Screenshot: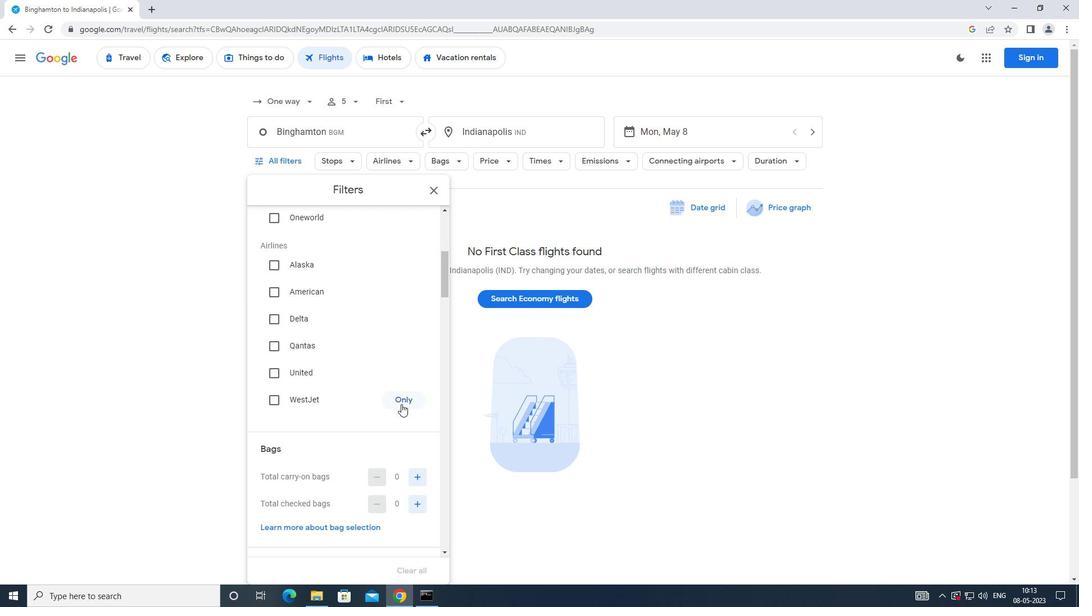 
Action: Mouse scrolled (401, 403) with delta (0, 0)
Screenshot: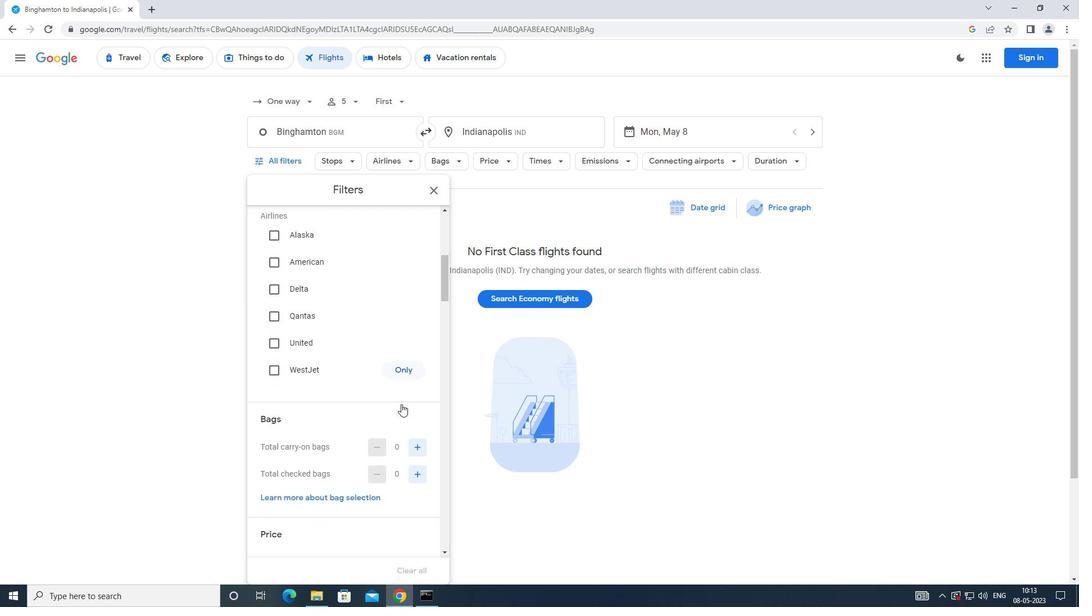 
Action: Mouse scrolled (401, 404) with delta (0, 0)
Screenshot: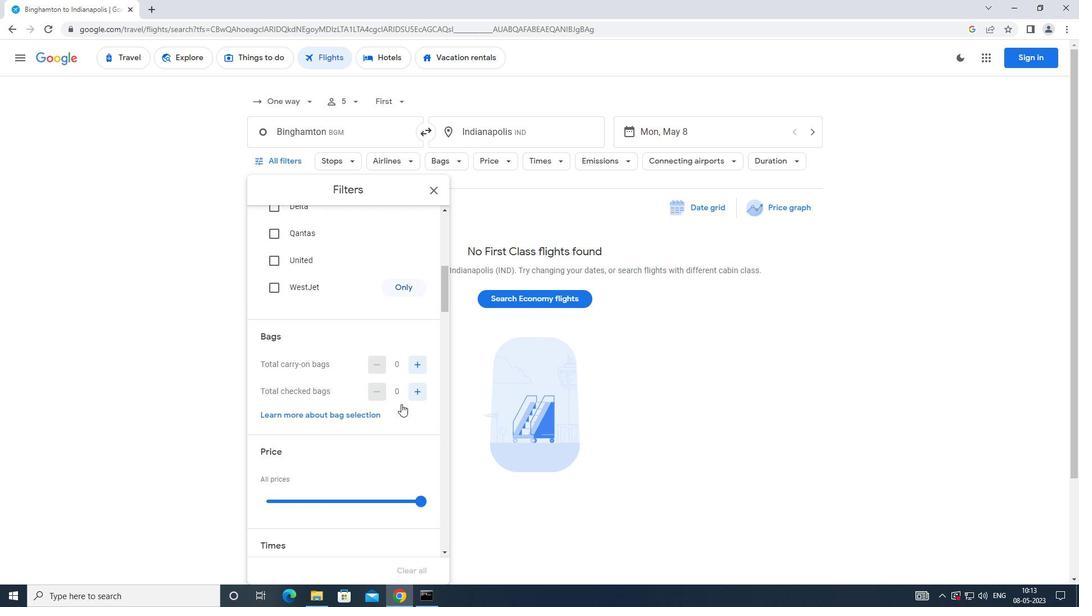 
Action: Mouse scrolled (401, 404) with delta (0, 0)
Screenshot: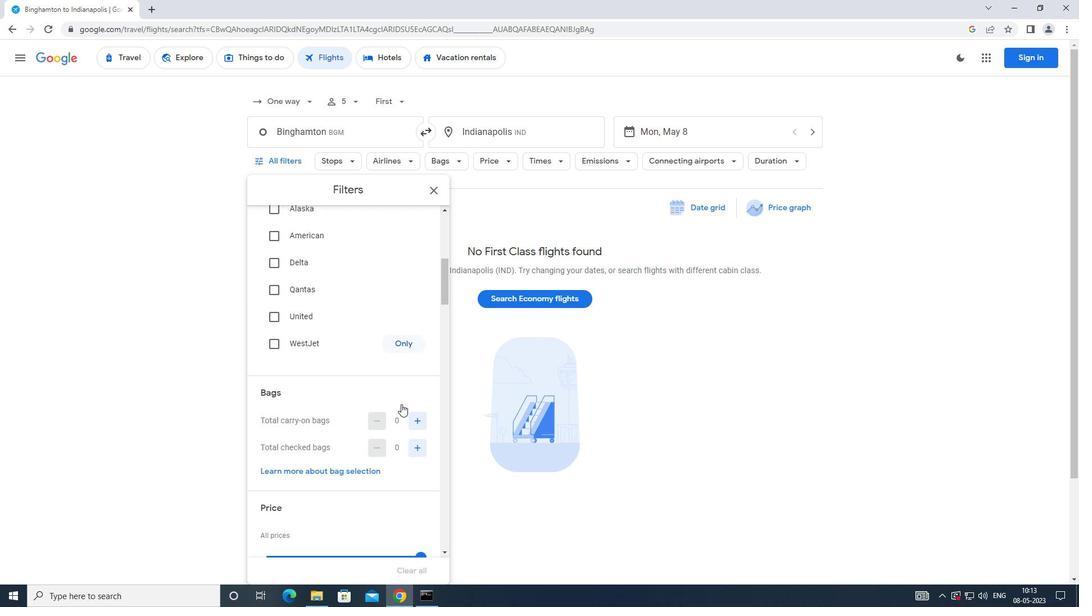 
Action: Mouse scrolled (401, 403) with delta (0, 0)
Screenshot: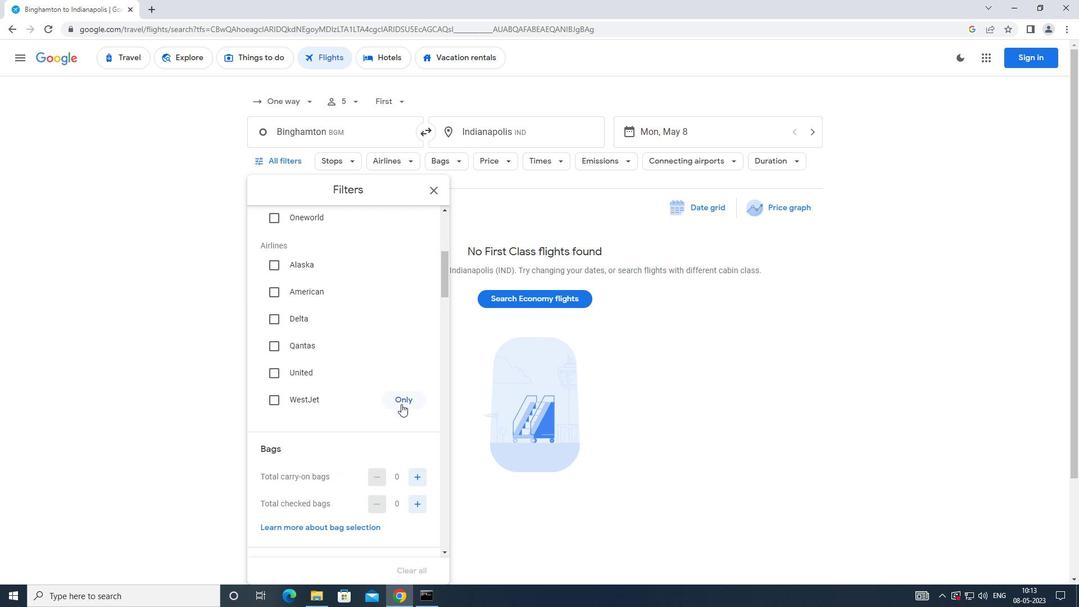 
Action: Mouse moved to (401, 404)
Screenshot: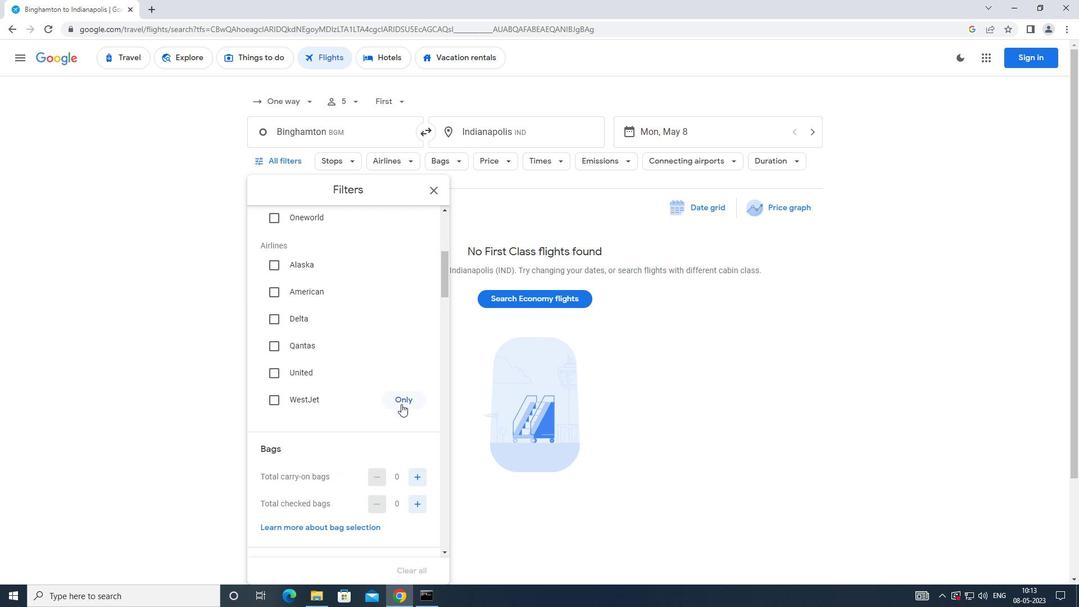 
Action: Mouse scrolled (401, 403) with delta (0, 0)
Screenshot: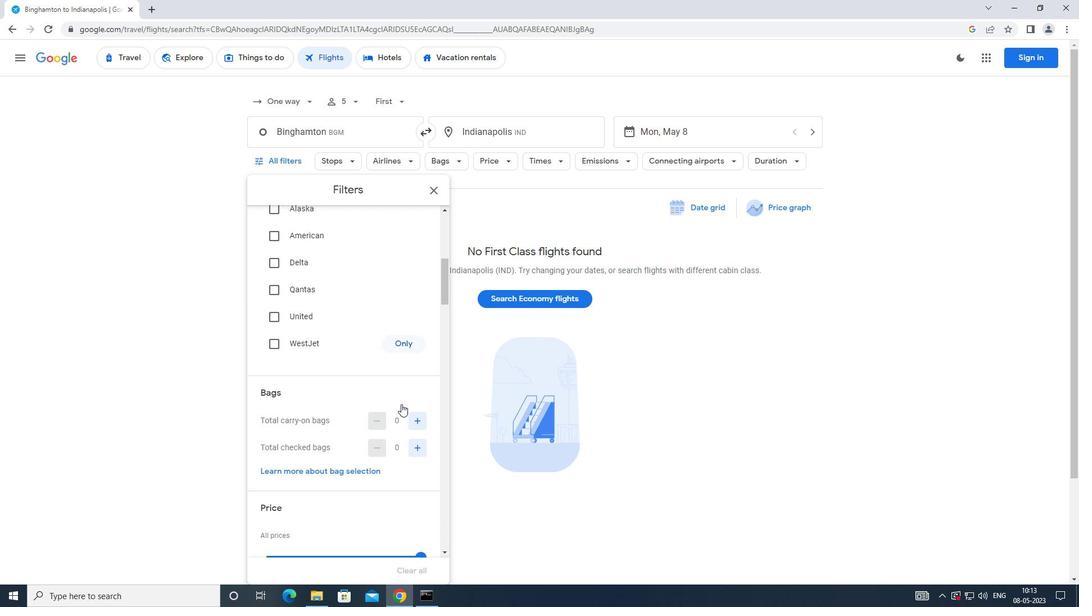 
Action: Mouse moved to (412, 395)
Screenshot: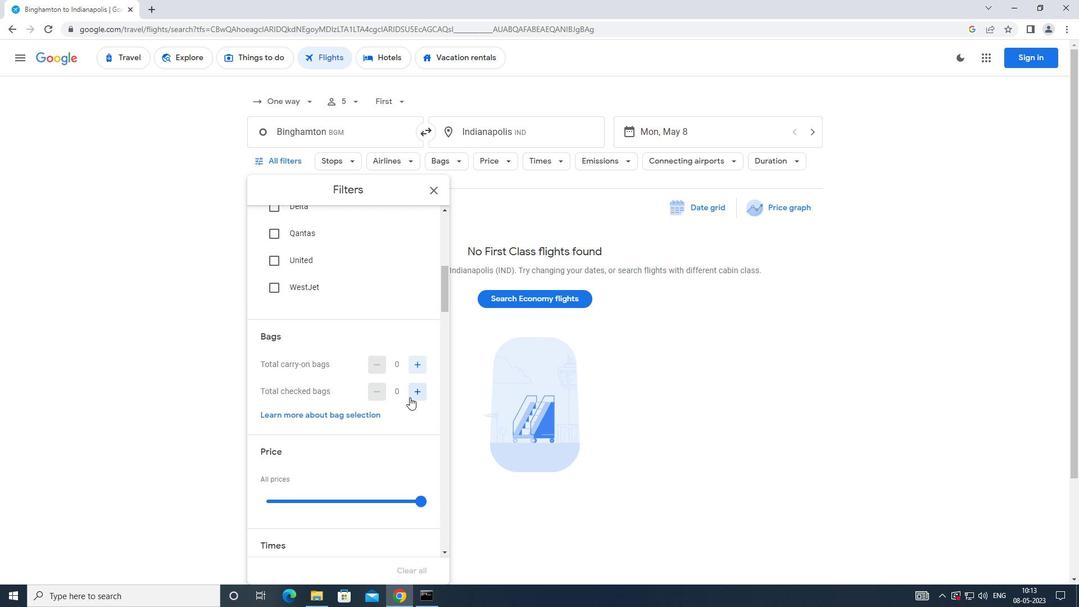 
Action: Mouse pressed left at (412, 395)
Screenshot: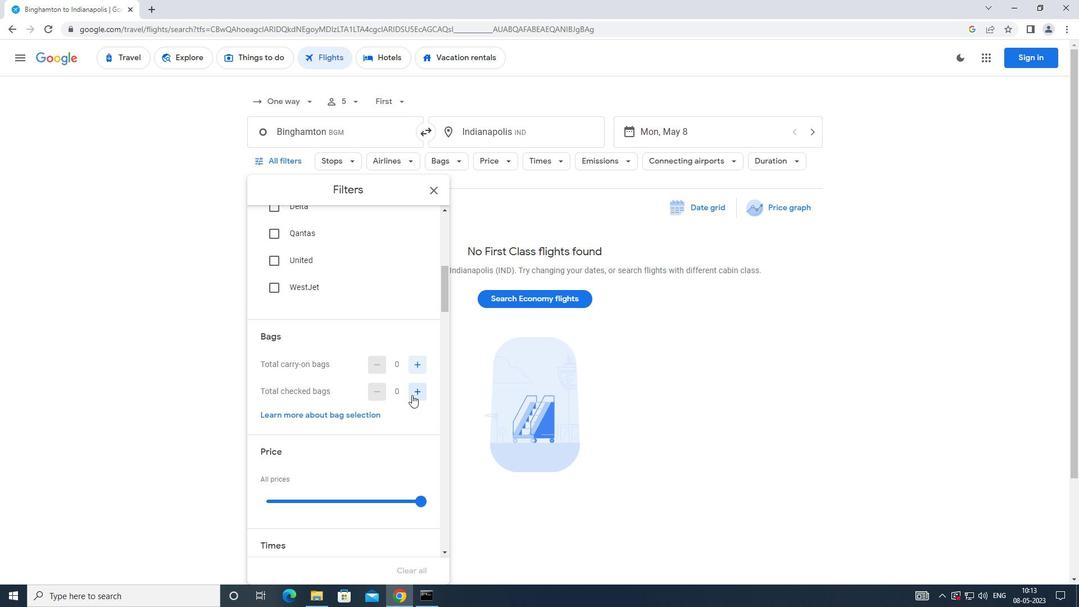 
Action: Mouse pressed left at (412, 395)
Screenshot: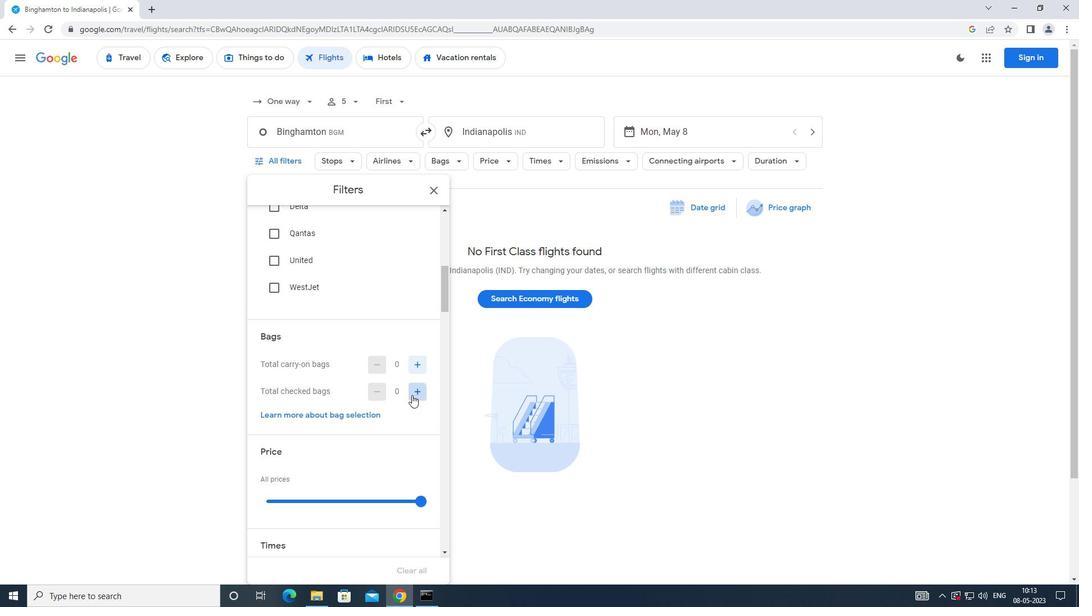 
Action: Mouse pressed left at (412, 395)
Screenshot: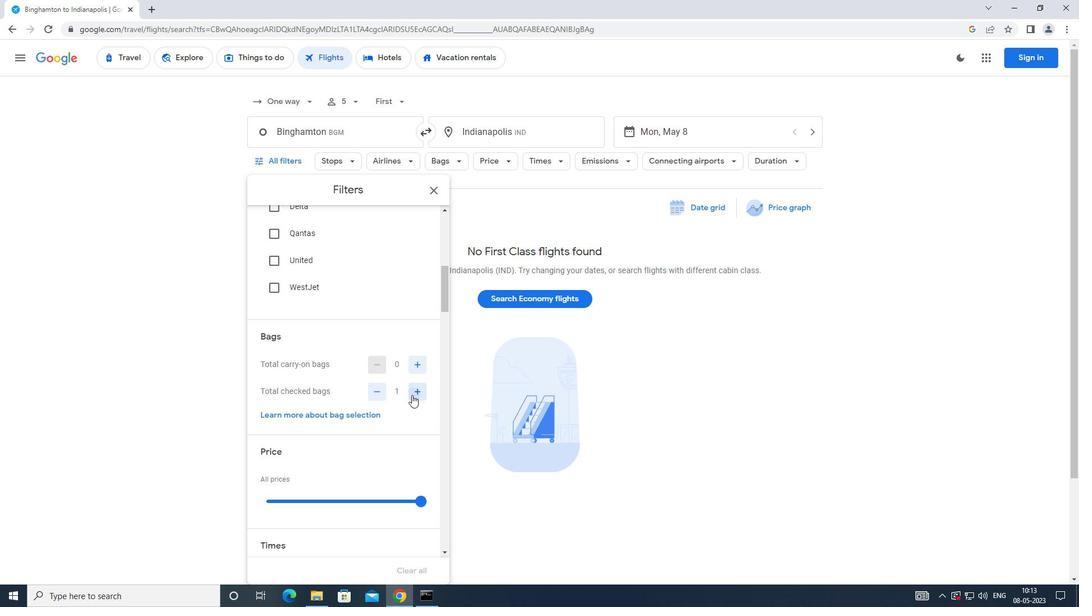 
Action: Mouse moved to (407, 395)
Screenshot: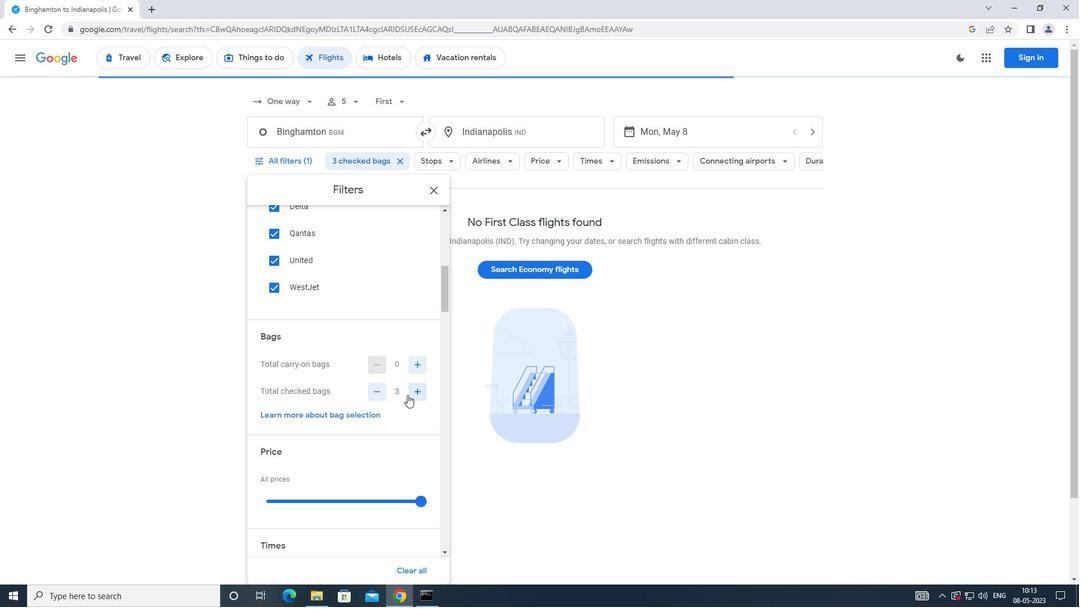 
Action: Mouse scrolled (407, 394) with delta (0, 0)
Screenshot: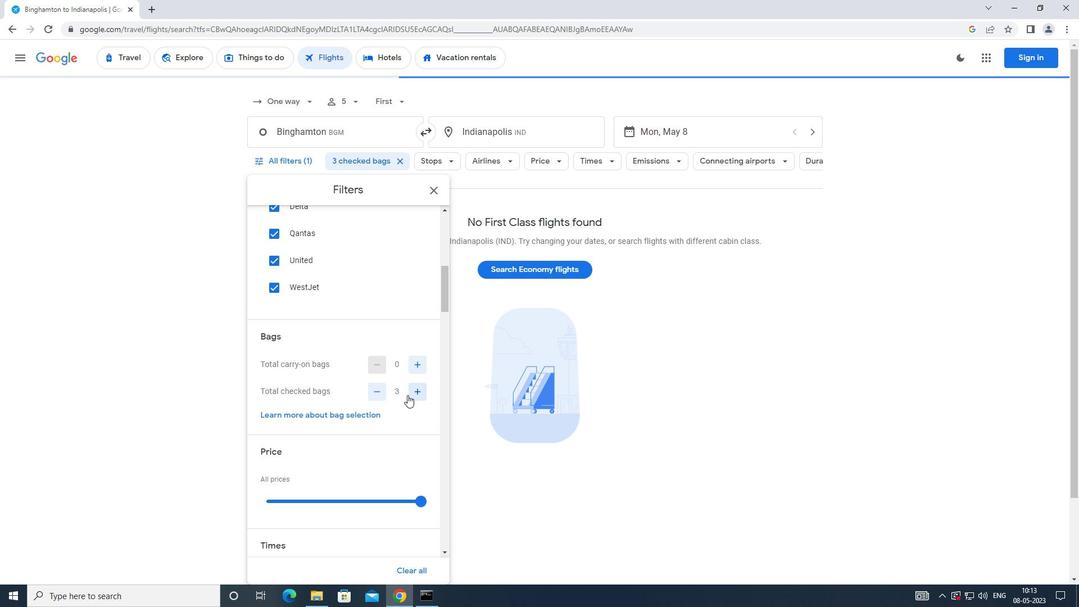 
Action: Mouse moved to (420, 442)
Screenshot: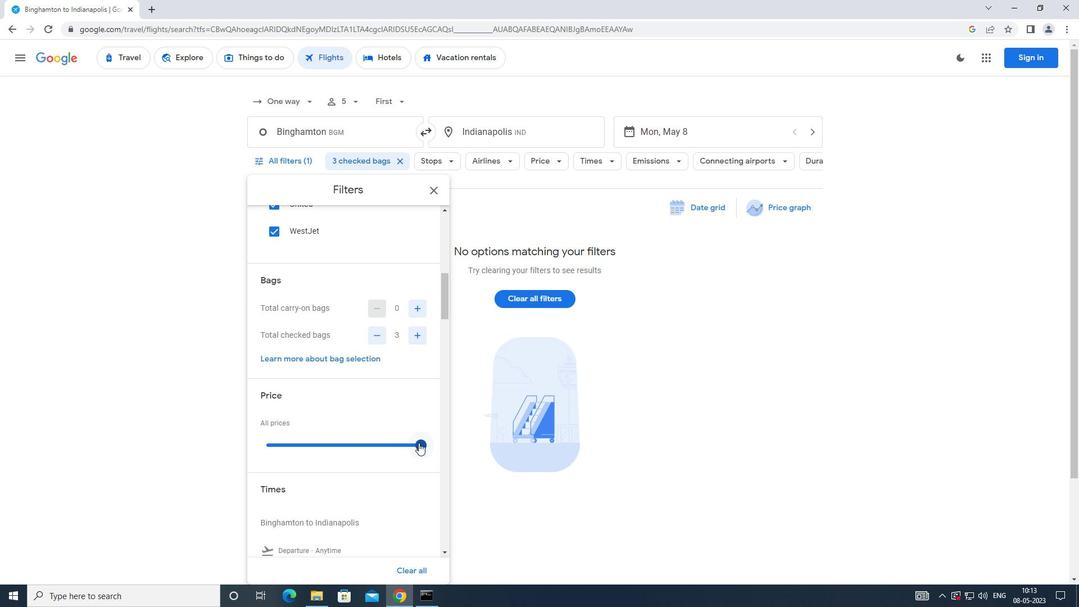 
Action: Mouse pressed left at (420, 442)
Screenshot: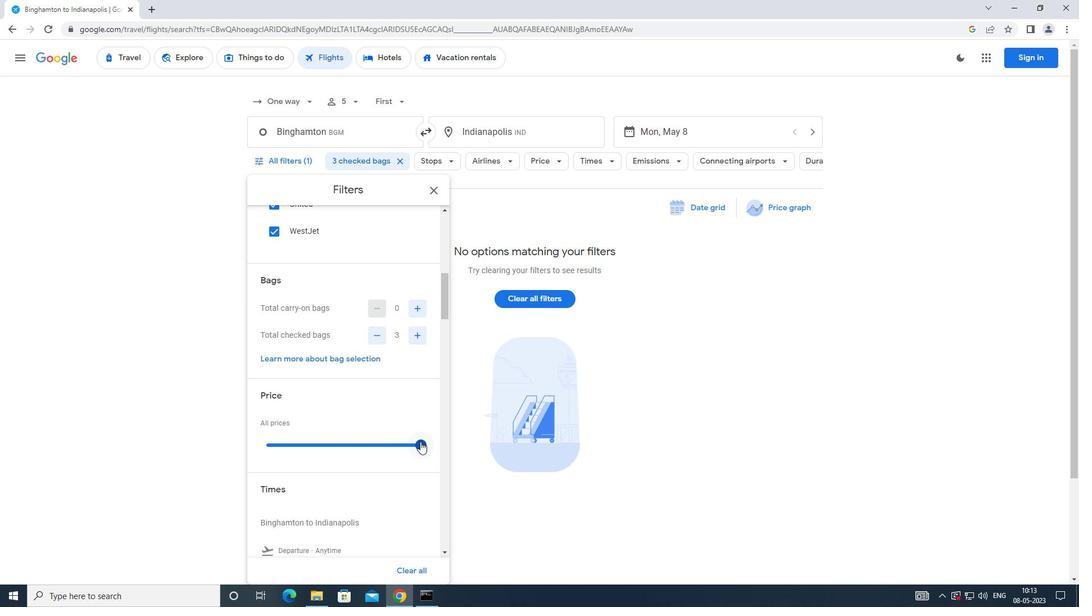 
Action: Mouse moved to (259, 443)
Screenshot: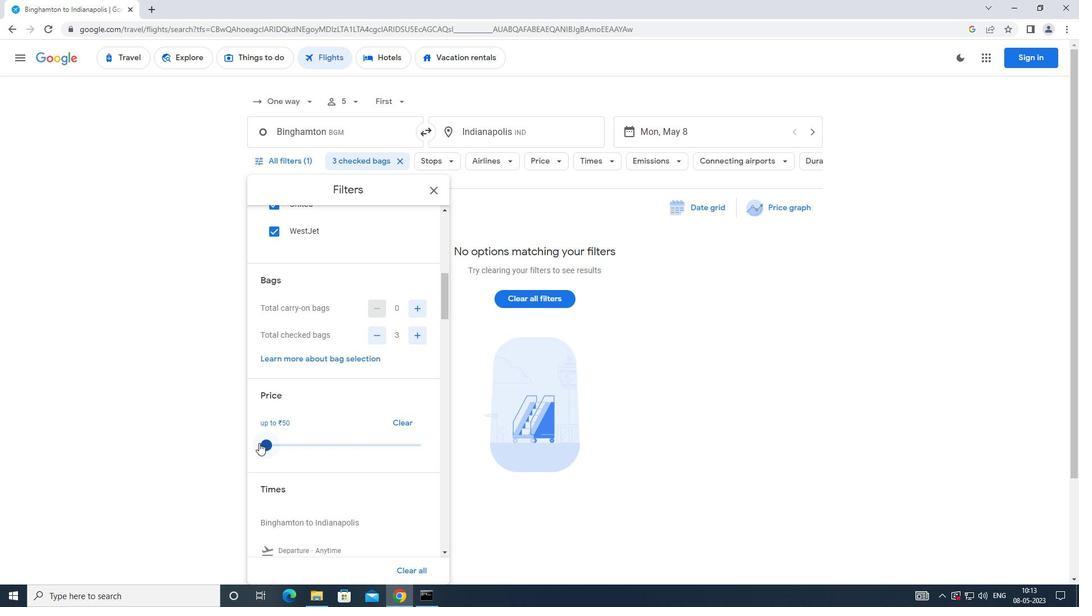 
Action: Mouse pressed left at (259, 443)
Screenshot: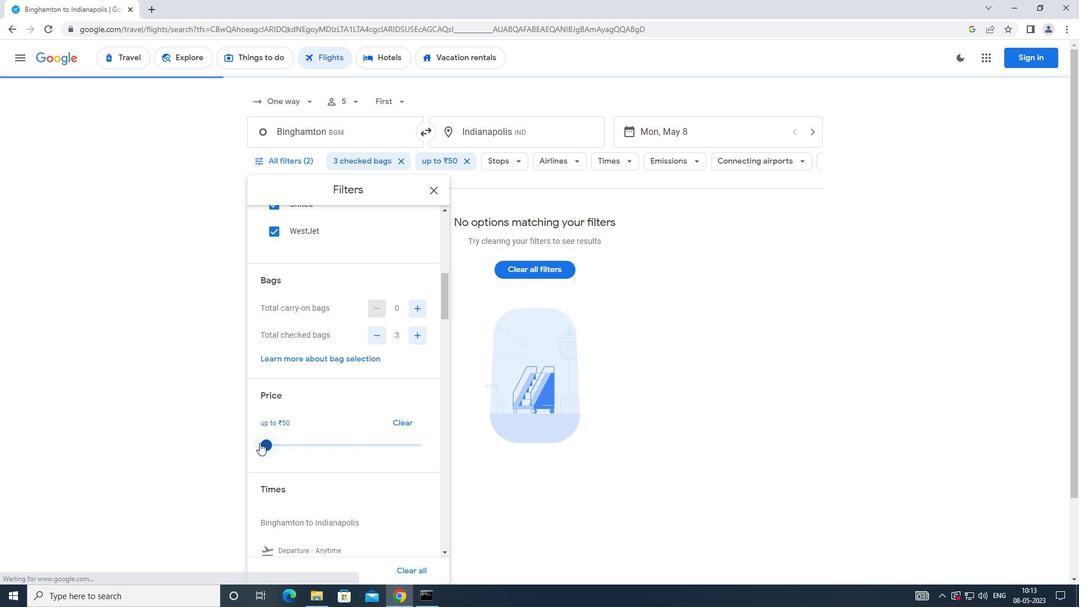 
Action: Mouse moved to (348, 441)
Screenshot: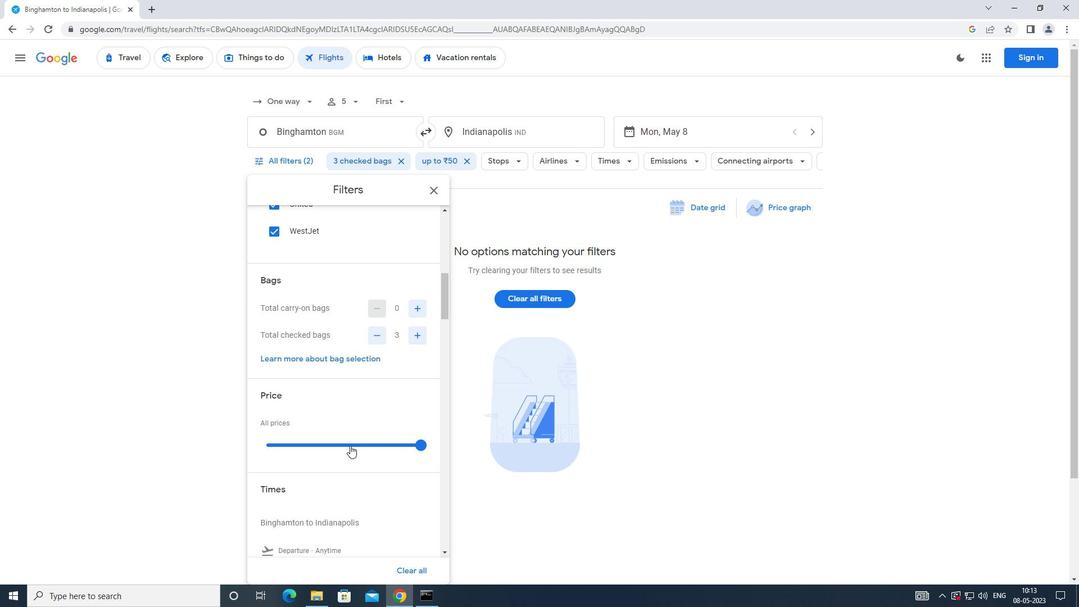 
Action: Mouse scrolled (348, 440) with delta (0, 0)
Screenshot: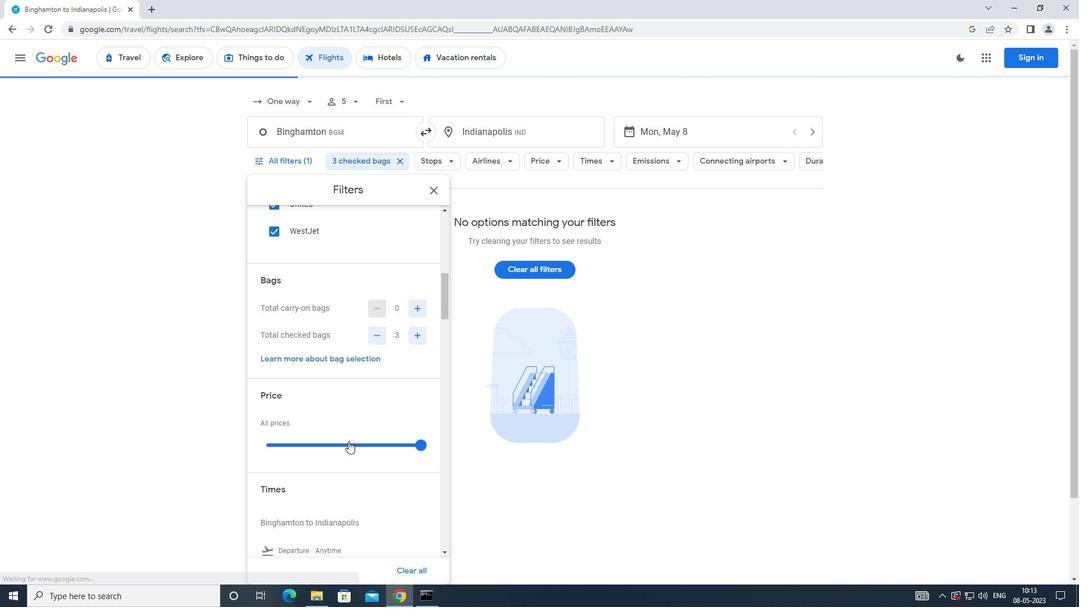 
Action: Mouse scrolled (348, 440) with delta (0, 0)
Screenshot: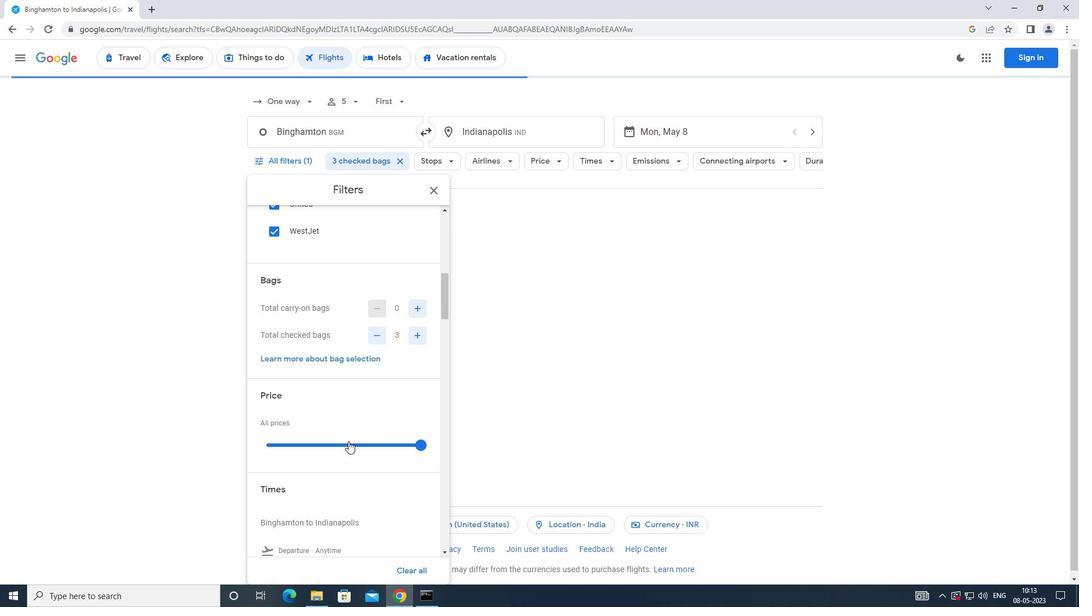 
Action: Mouse moved to (348, 441)
Screenshot: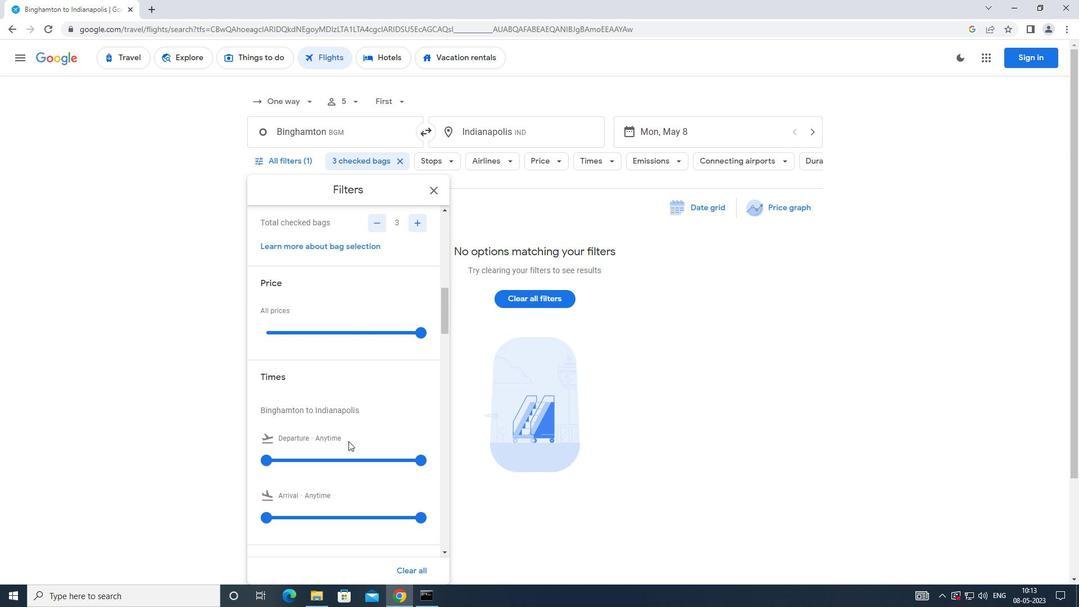 
Action: Mouse scrolled (348, 440) with delta (0, 0)
Screenshot: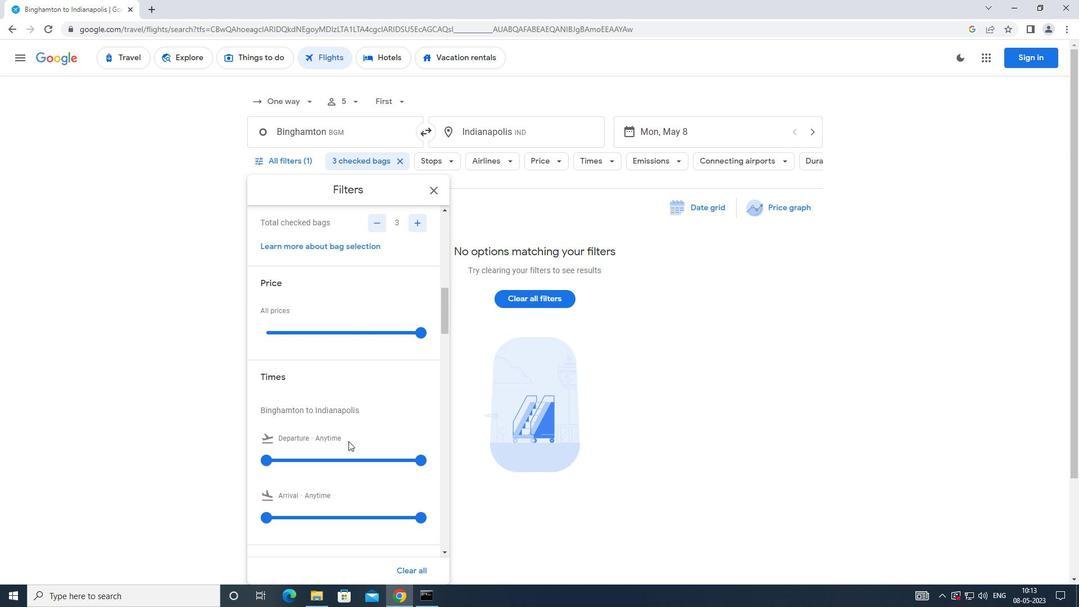 
Action: Mouse moved to (269, 399)
Screenshot: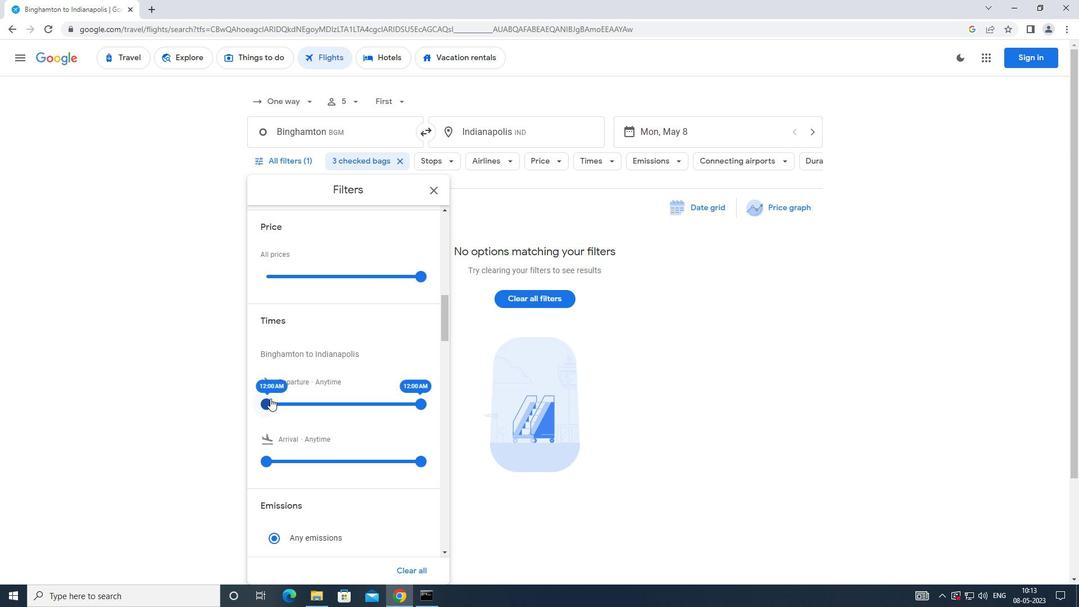 
Action: Mouse pressed left at (269, 399)
Screenshot: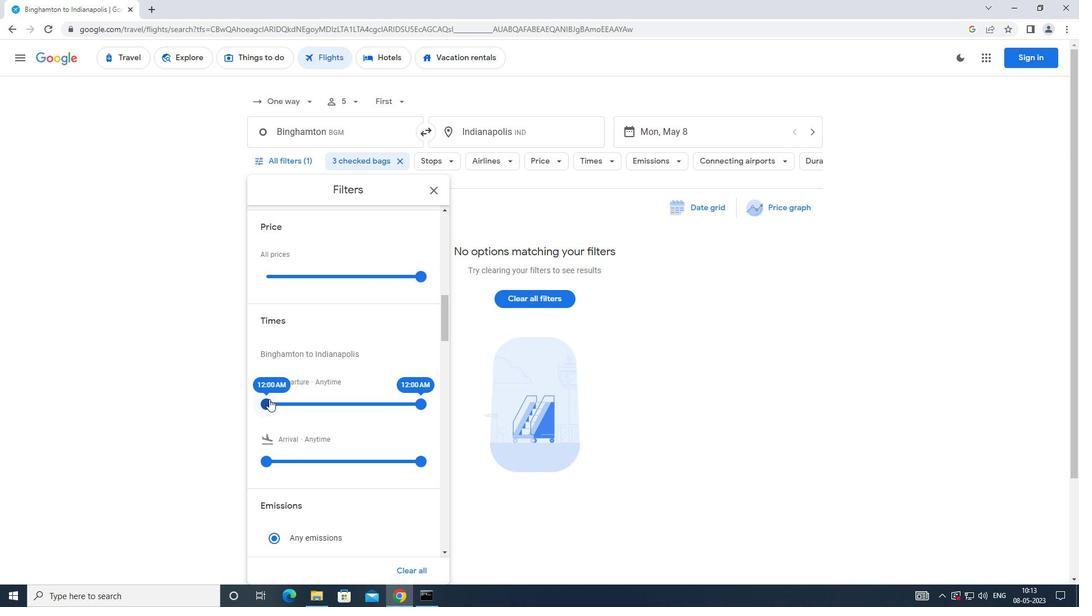 
Action: Mouse moved to (420, 406)
Screenshot: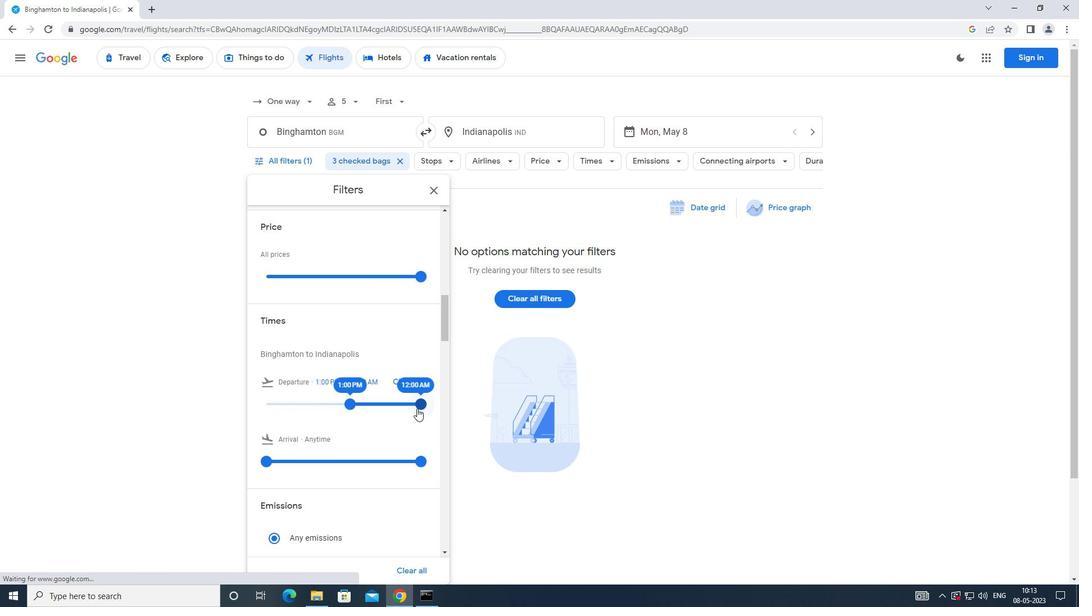 
Action: Mouse pressed left at (420, 406)
Screenshot: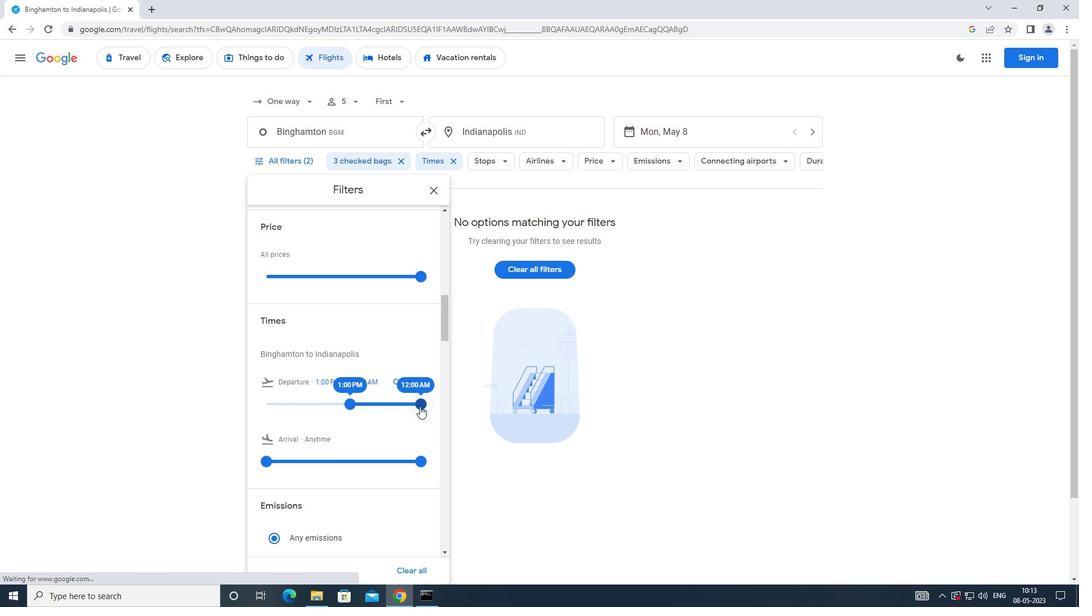 
Action: Mouse moved to (428, 189)
Screenshot: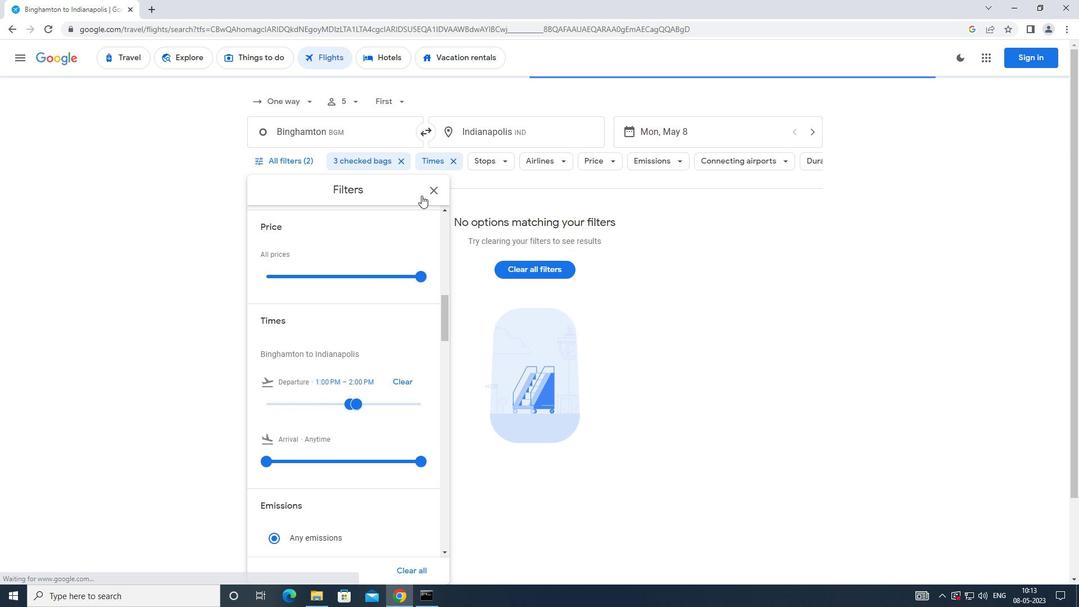 
Action: Mouse pressed left at (428, 189)
Screenshot: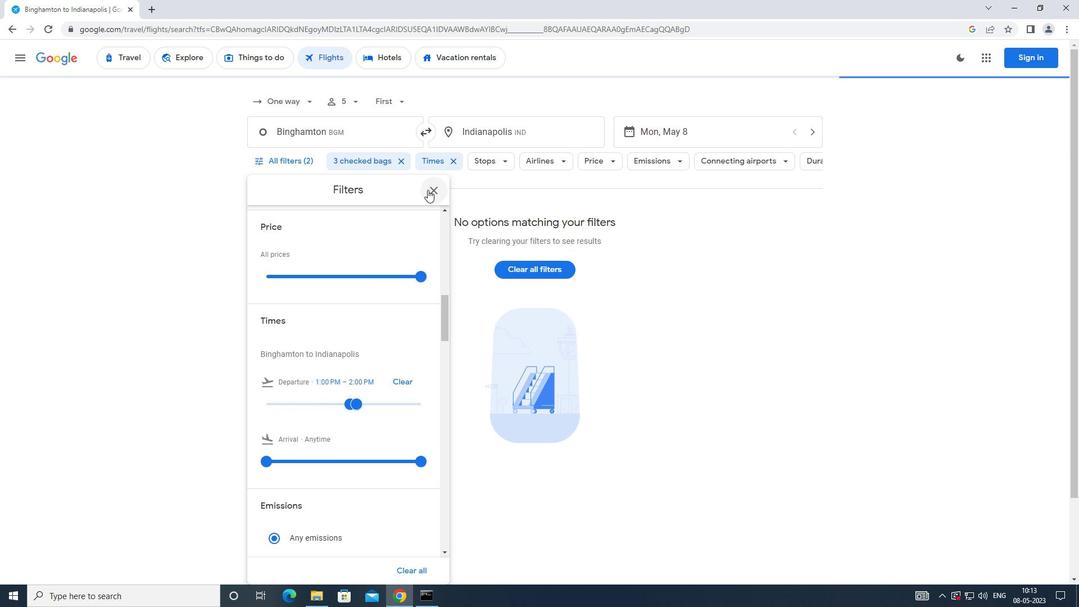 
Action: Mouse moved to (433, 226)
Screenshot: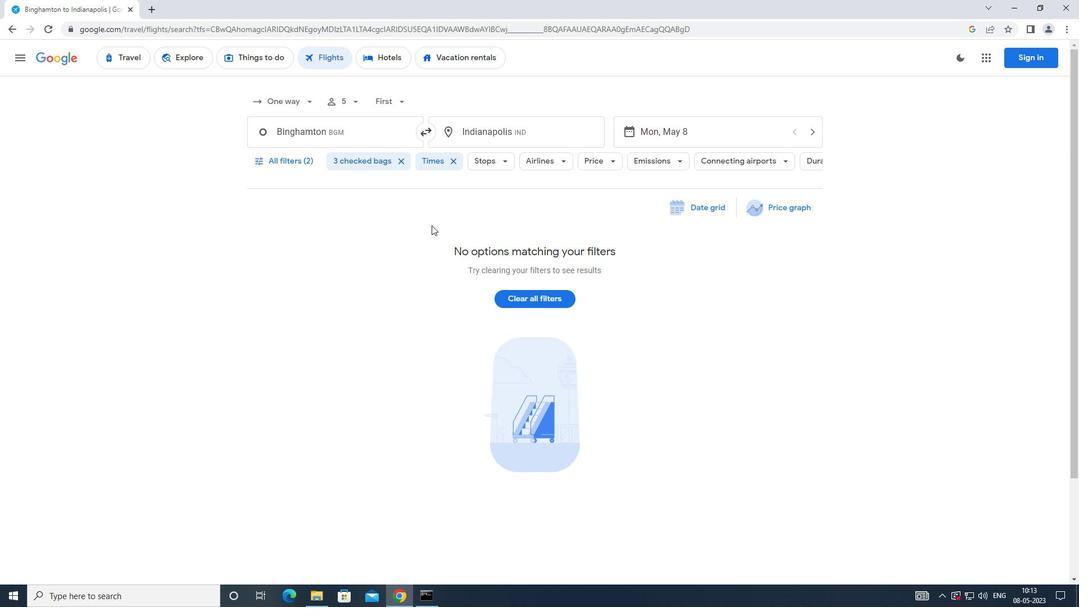 
